 Task: Open Card Internet of Things Review in Board Customer Journey Mapping to Workspace Leadership Coaching and add a team member Softage.2@softage.net, a label Green, a checklist Distilling, an attachment from Trello, a color Green and finally, add a card description 'Conduct team training session on communication' and a comment 'Let us approach this task with a sense of ownership and responsibility, recognizing that its success is our responsibility.'. Add a start date 'Jan 02, 1900' with a due date 'Jan 09, 1900'
Action: Mouse moved to (247, 160)
Screenshot: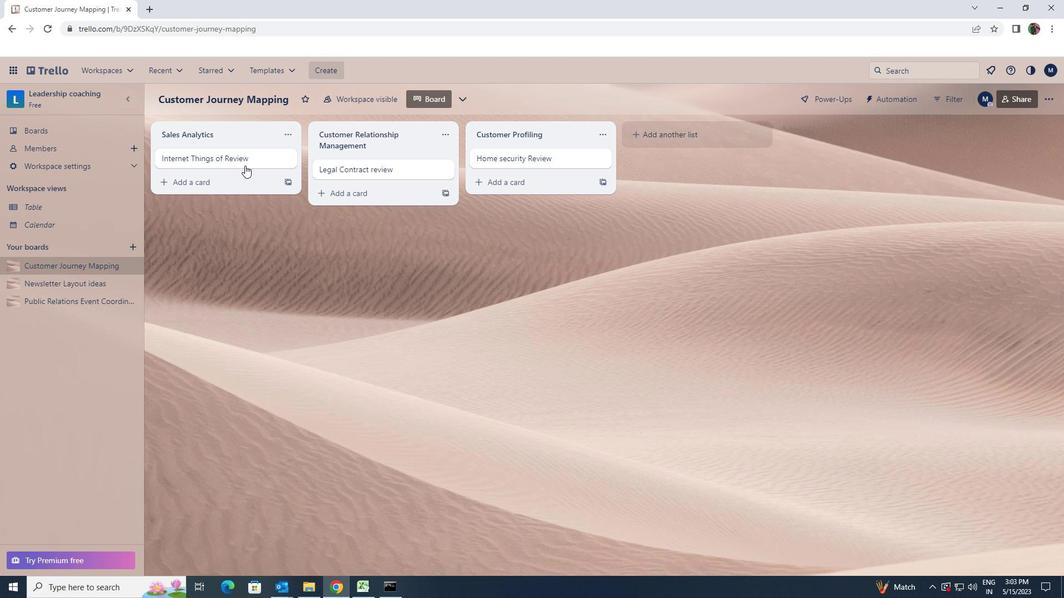 
Action: Mouse pressed left at (247, 160)
Screenshot: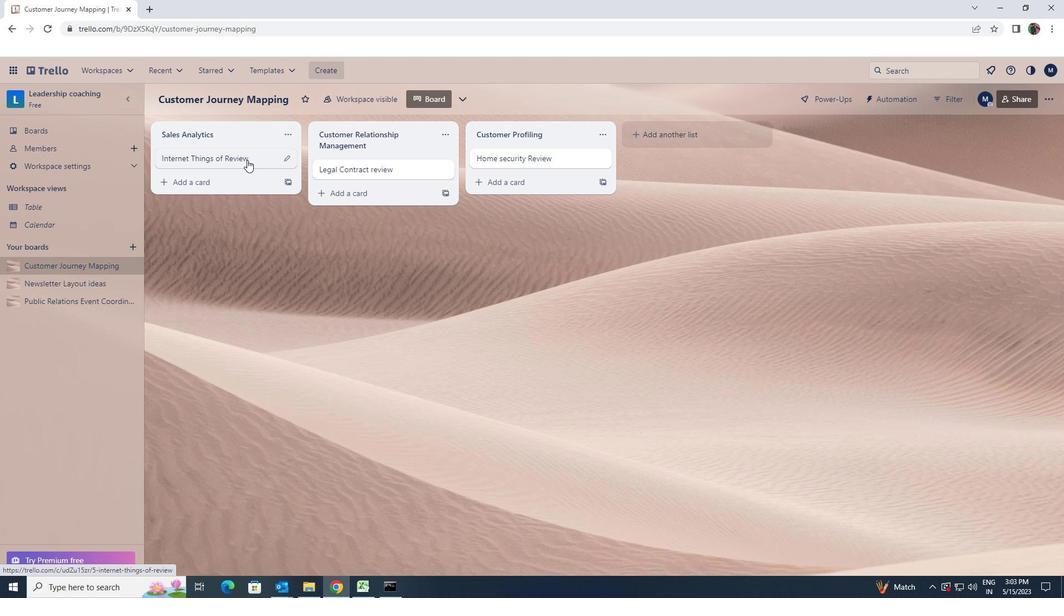 
Action: Mouse moved to (649, 157)
Screenshot: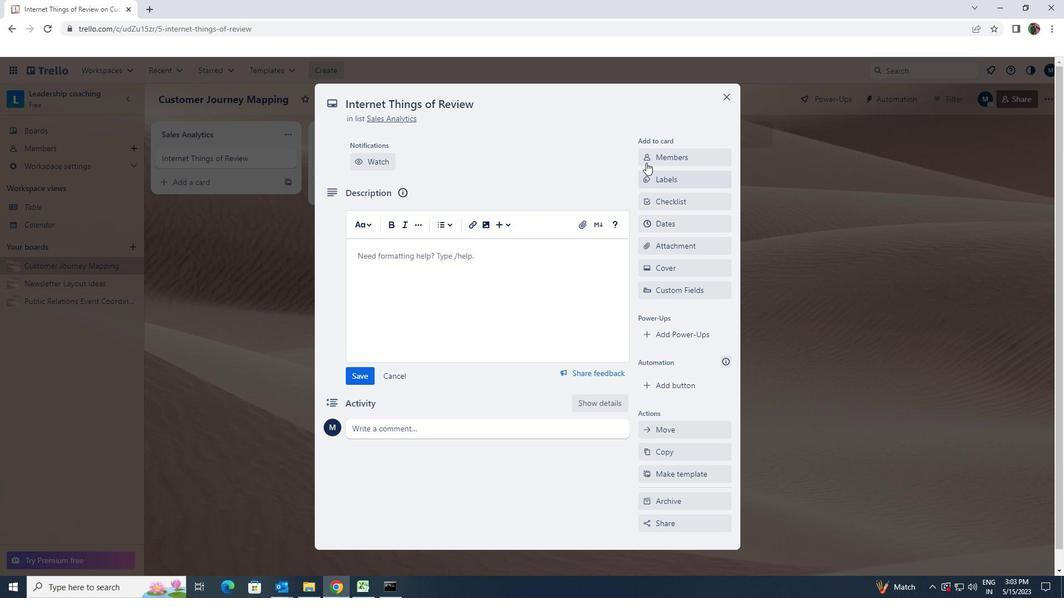 
Action: Mouse pressed left at (649, 157)
Screenshot: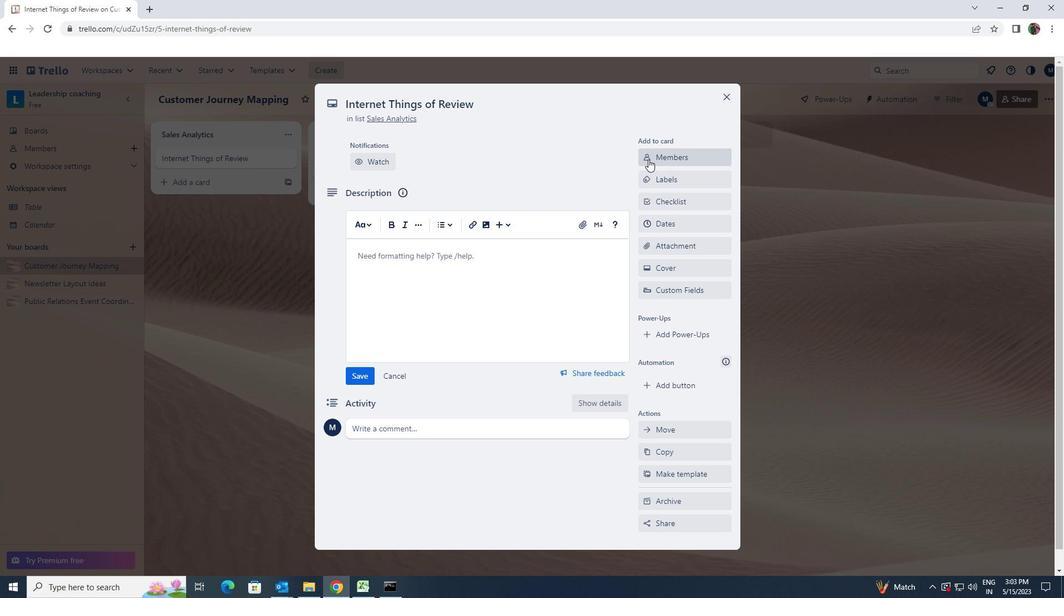 
Action: Key pressed softage.2<Key.shift>@SOFTAGE.NET
Screenshot: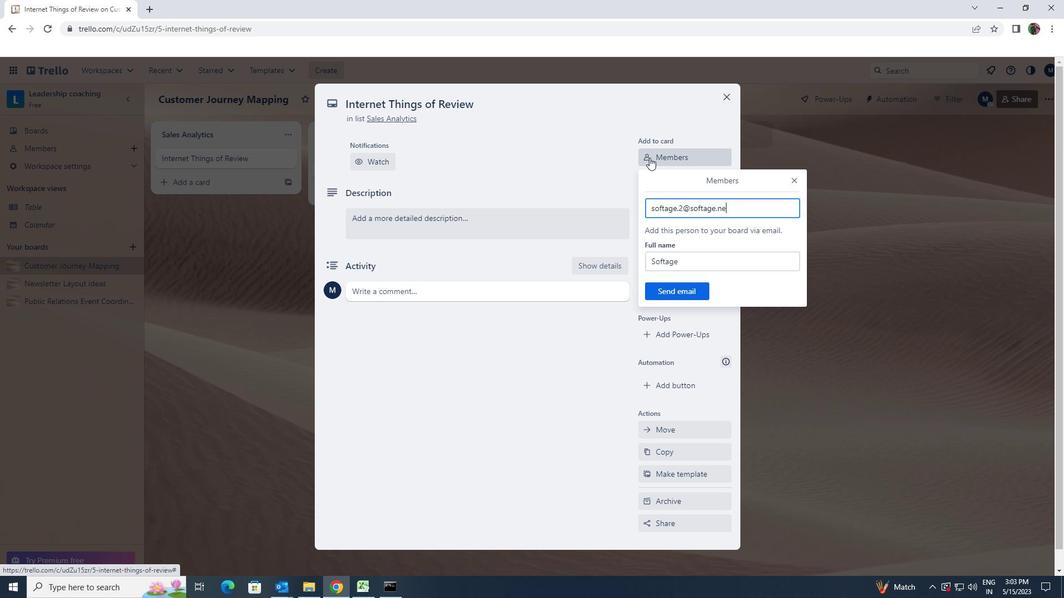 
Action: Mouse moved to (684, 291)
Screenshot: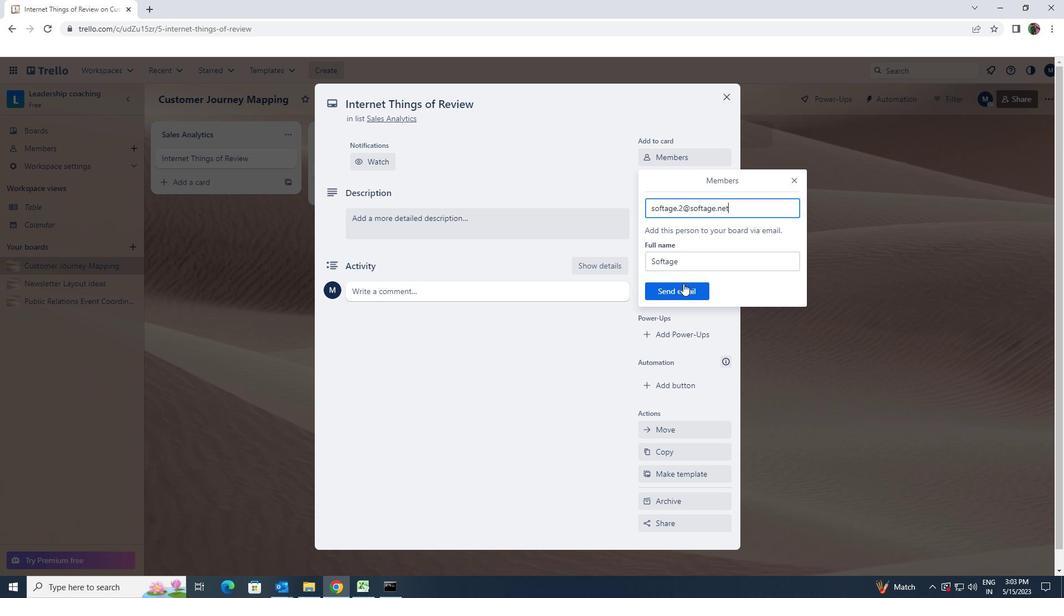 
Action: Mouse pressed left at (684, 291)
Screenshot: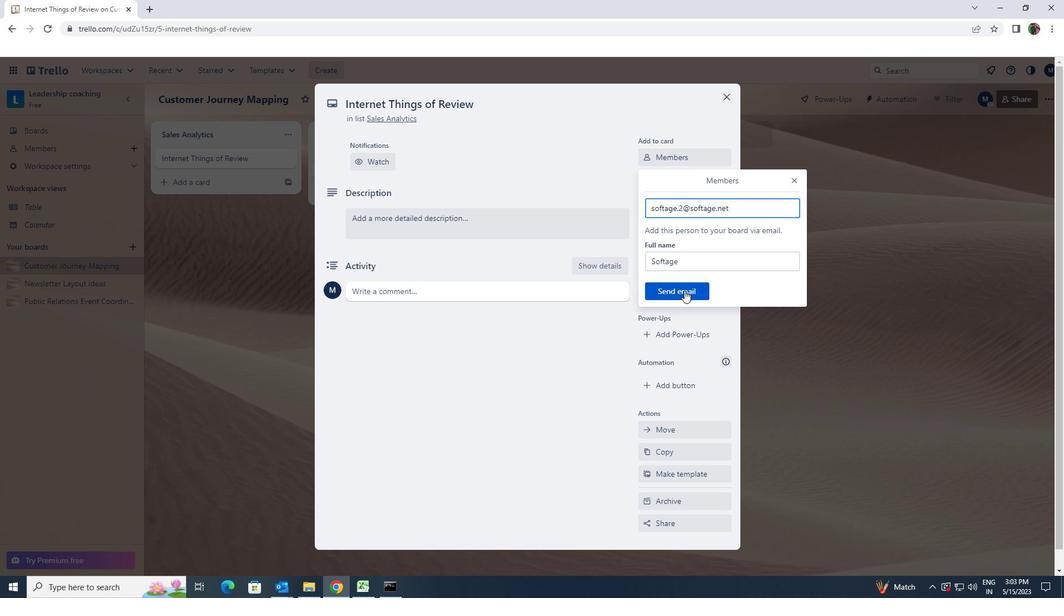 
Action: Mouse moved to (674, 220)
Screenshot: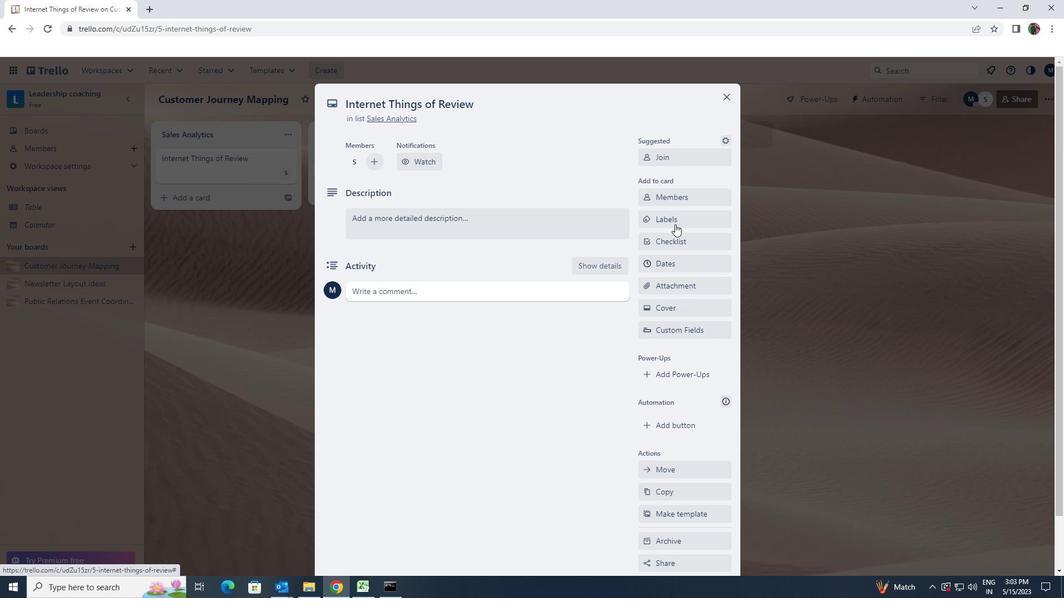
Action: Mouse pressed left at (674, 220)
Screenshot: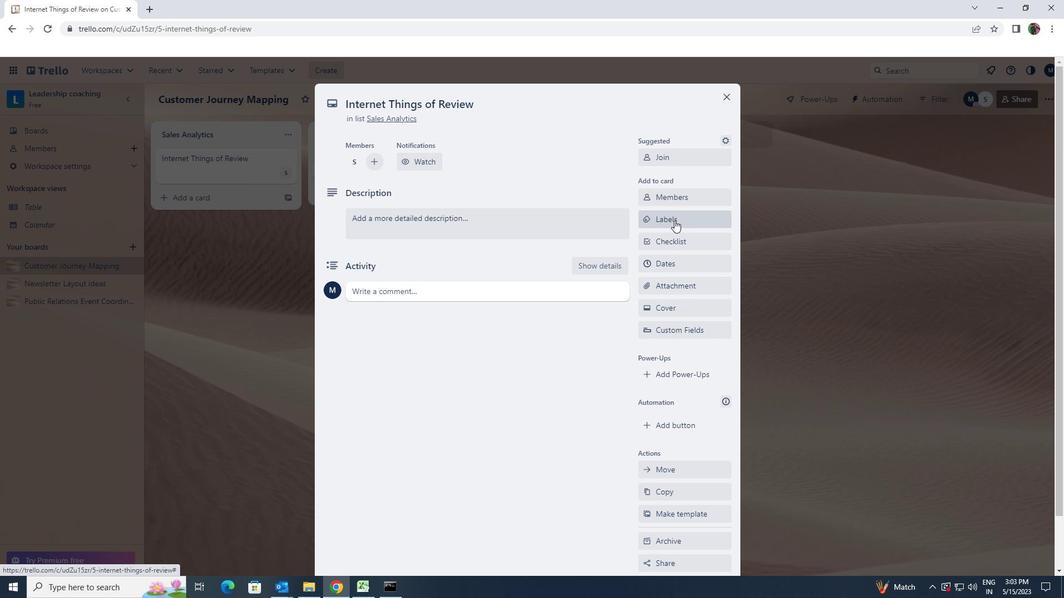 
Action: Mouse moved to (699, 432)
Screenshot: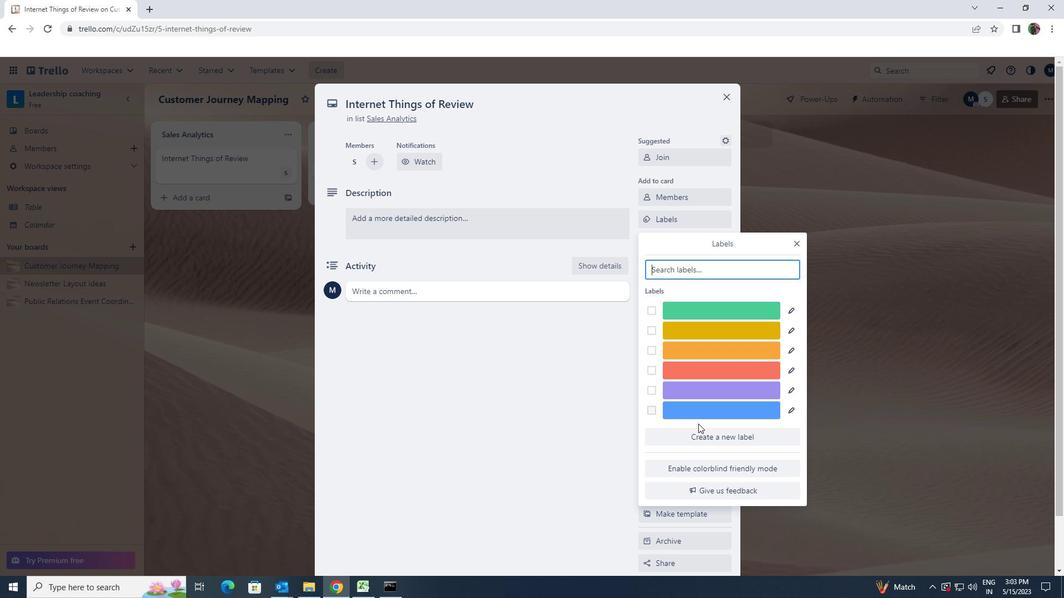 
Action: Mouse pressed left at (699, 432)
Screenshot: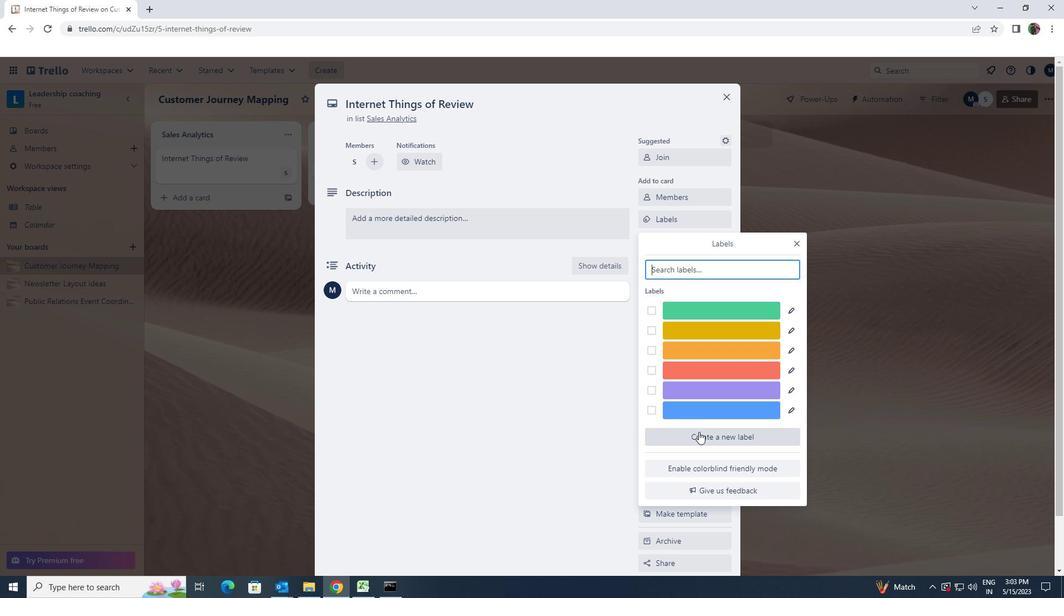 
Action: Mouse moved to (669, 417)
Screenshot: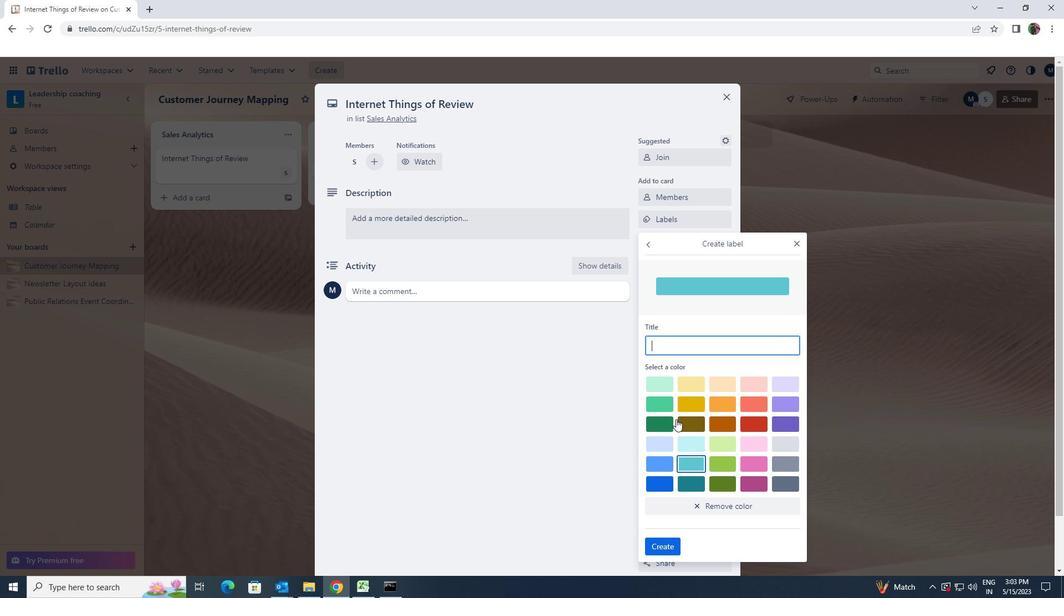 
Action: Mouse pressed left at (669, 417)
Screenshot: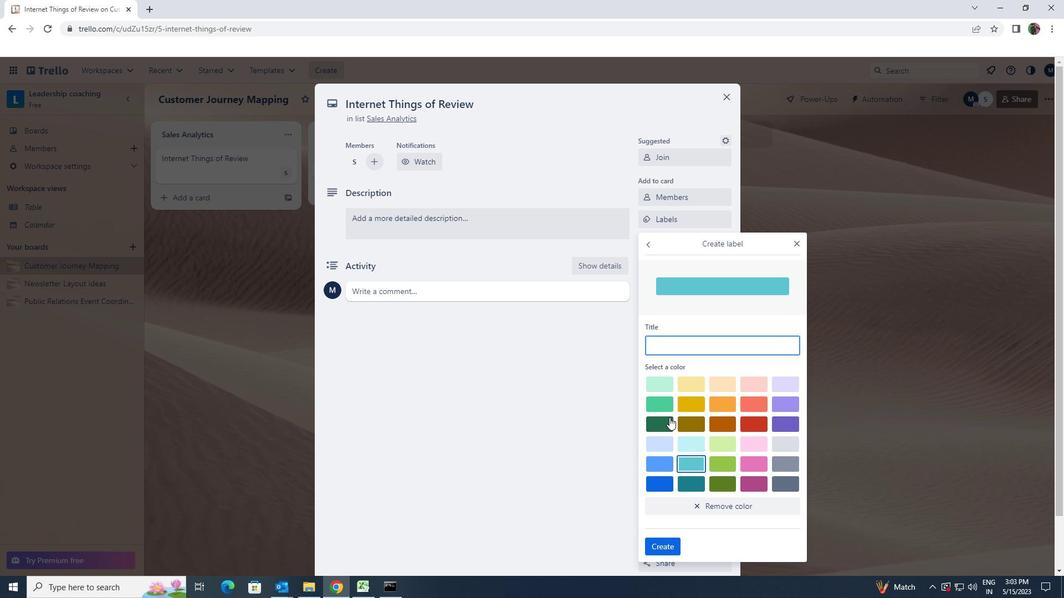 
Action: Mouse moved to (666, 543)
Screenshot: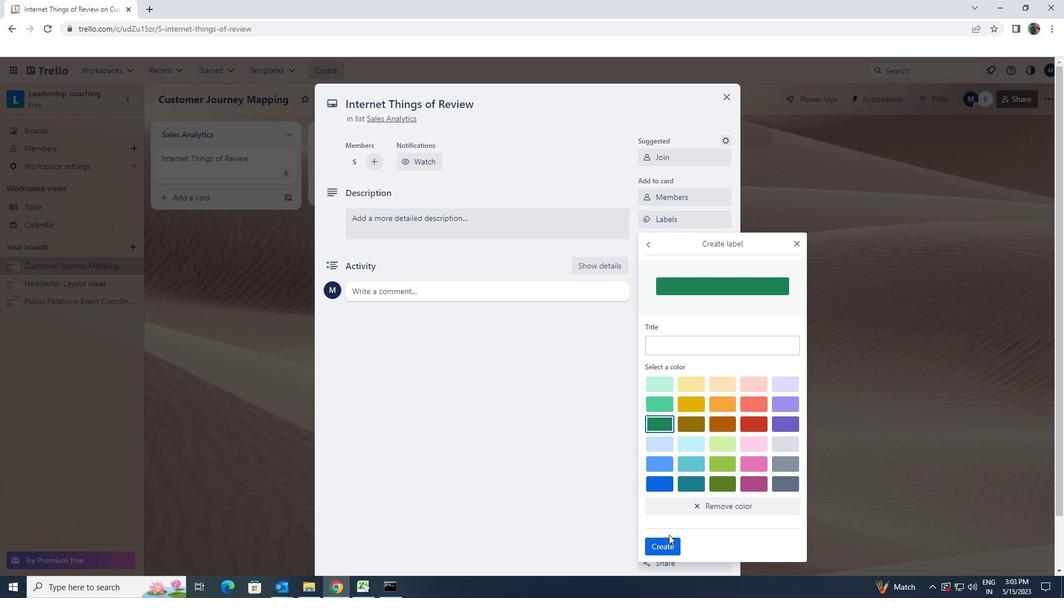 
Action: Mouse pressed left at (666, 543)
Screenshot: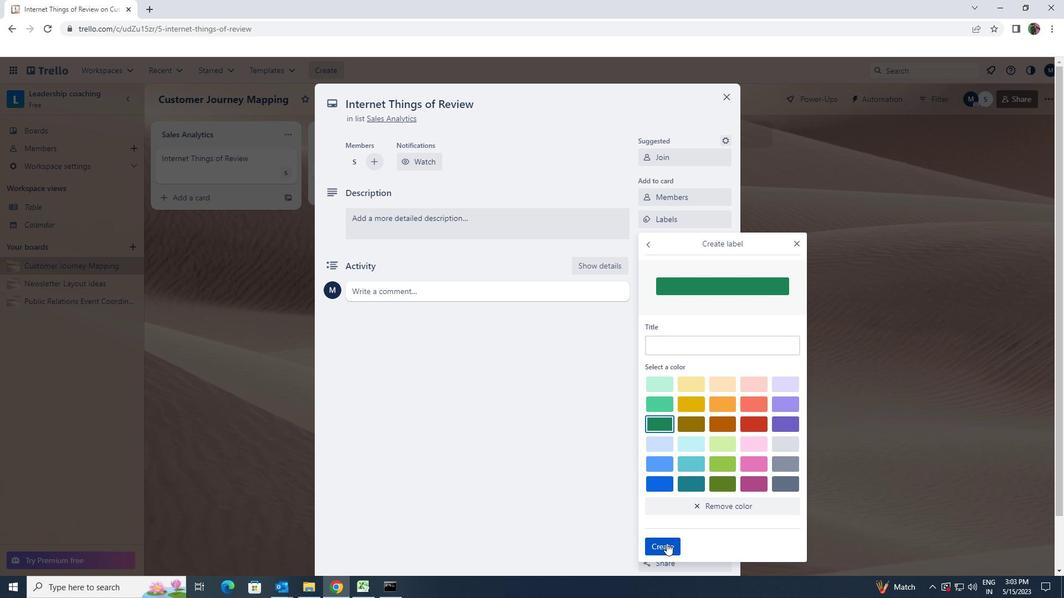 
Action: Mouse moved to (799, 242)
Screenshot: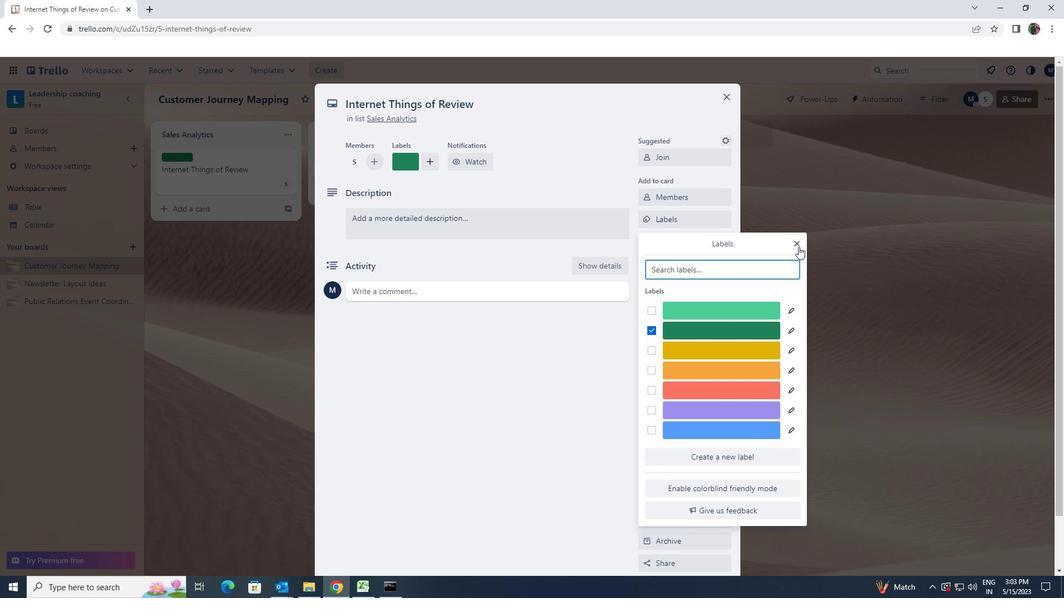 
Action: Mouse pressed left at (799, 242)
Screenshot: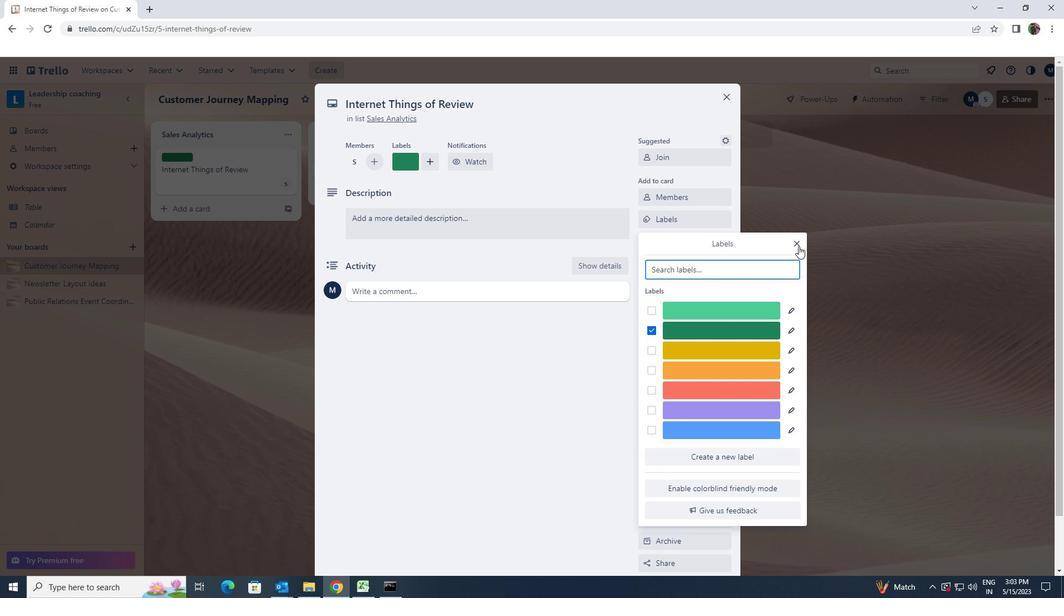 
Action: Mouse moved to (710, 233)
Screenshot: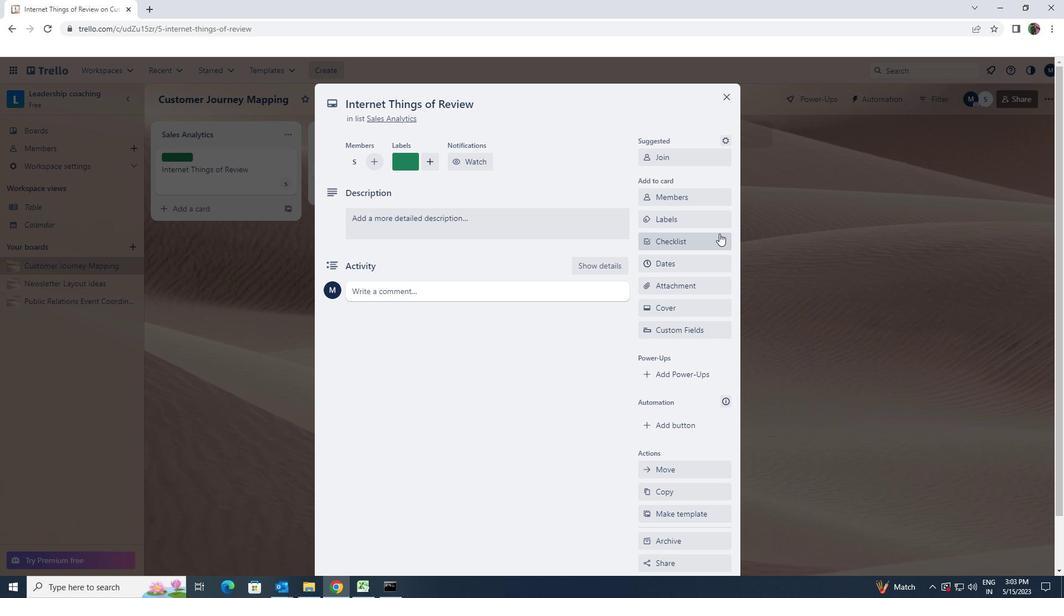 
Action: Mouse pressed left at (710, 233)
Screenshot: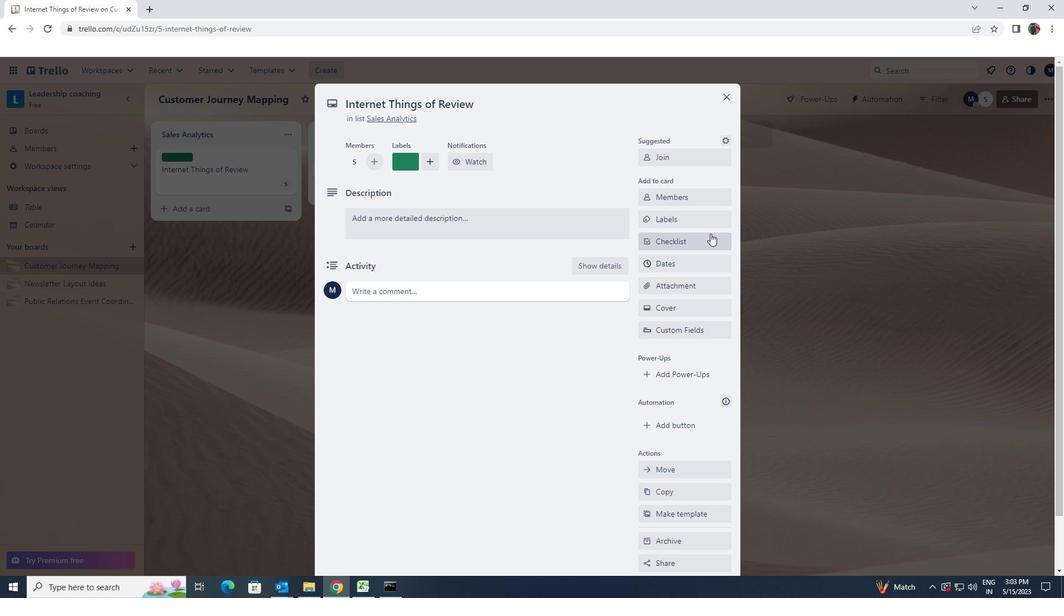 
Action: Key pressed <Key.shift>DISTILING
Screenshot: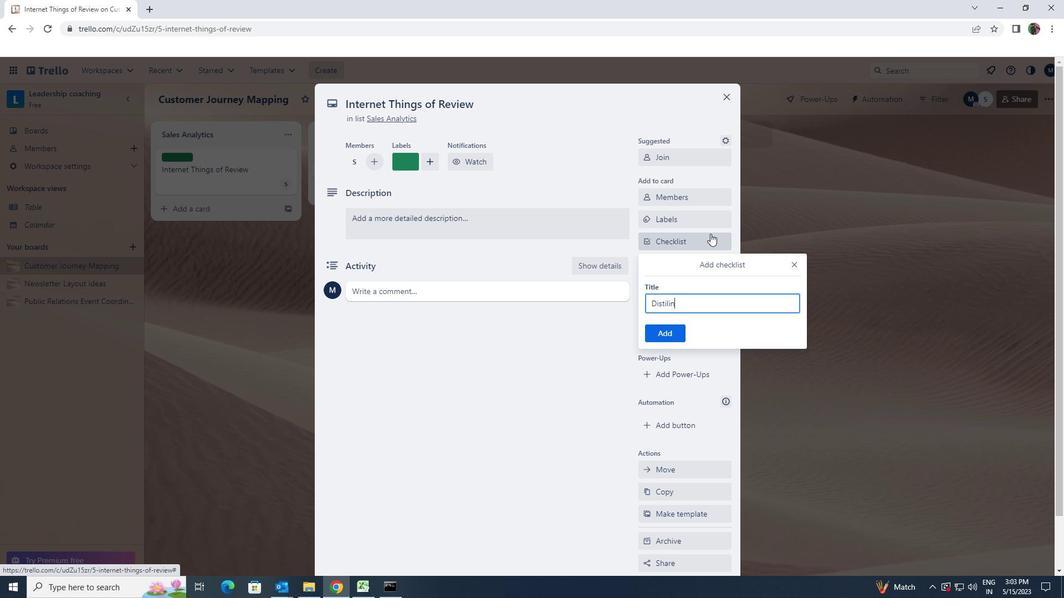 
Action: Mouse moved to (676, 331)
Screenshot: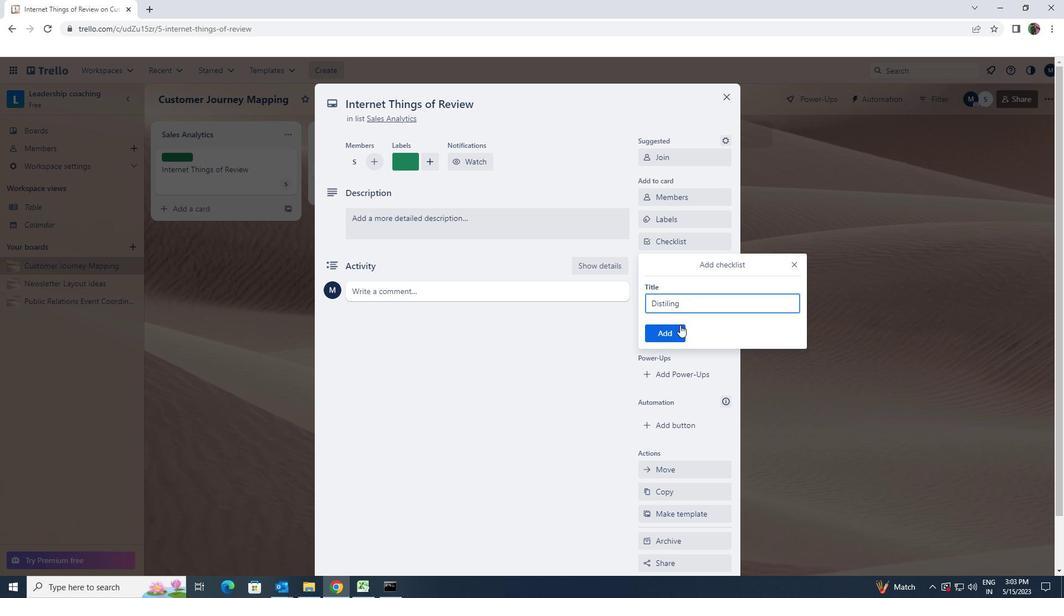 
Action: Mouse pressed left at (676, 331)
Screenshot: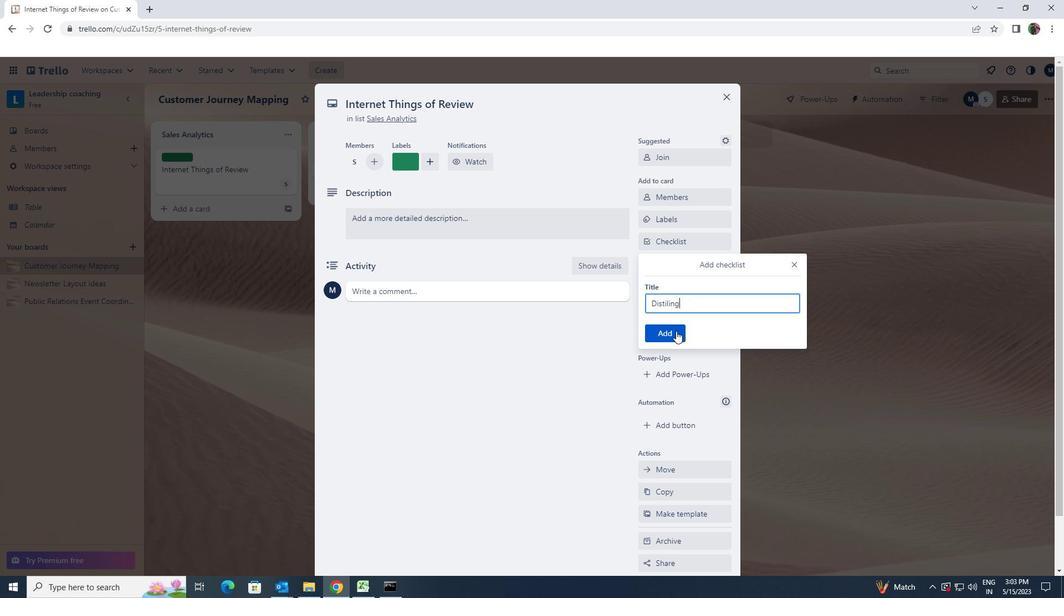 
Action: Mouse moved to (681, 281)
Screenshot: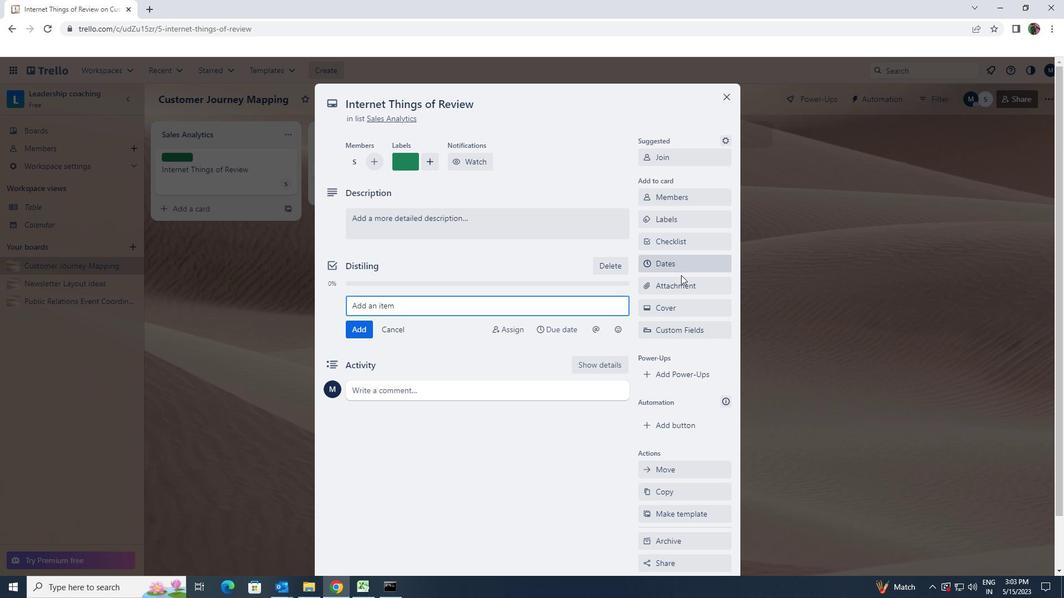 
Action: Mouse pressed left at (681, 281)
Screenshot: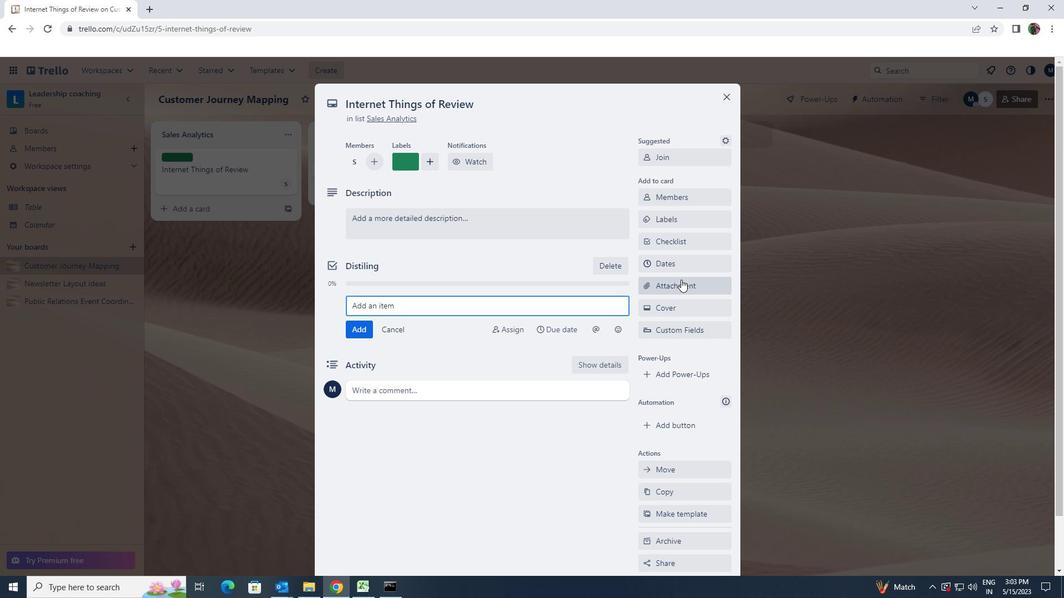 
Action: Mouse moved to (671, 345)
Screenshot: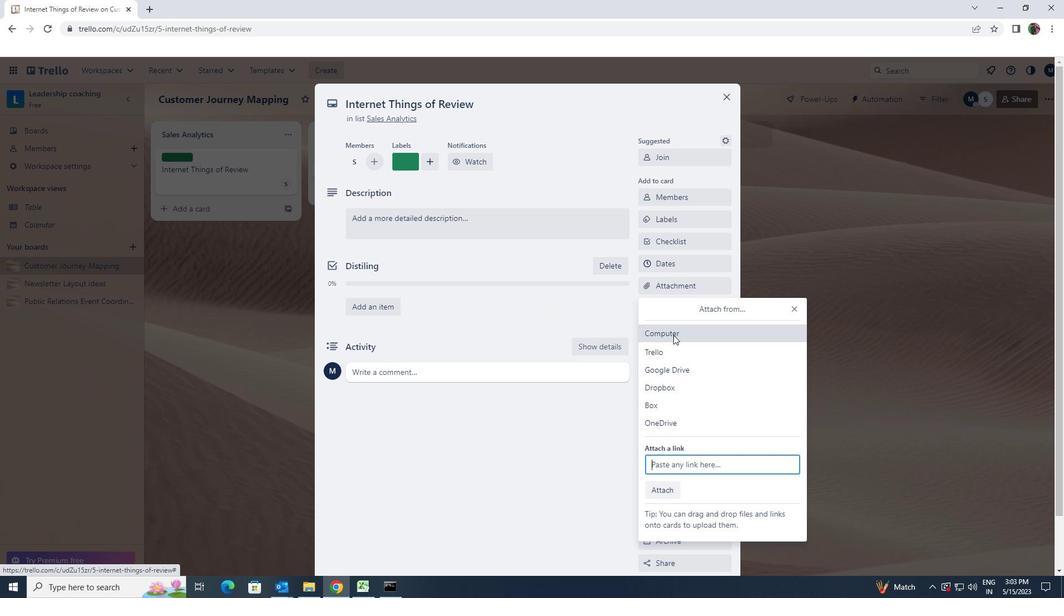 
Action: Mouse pressed left at (671, 345)
Screenshot: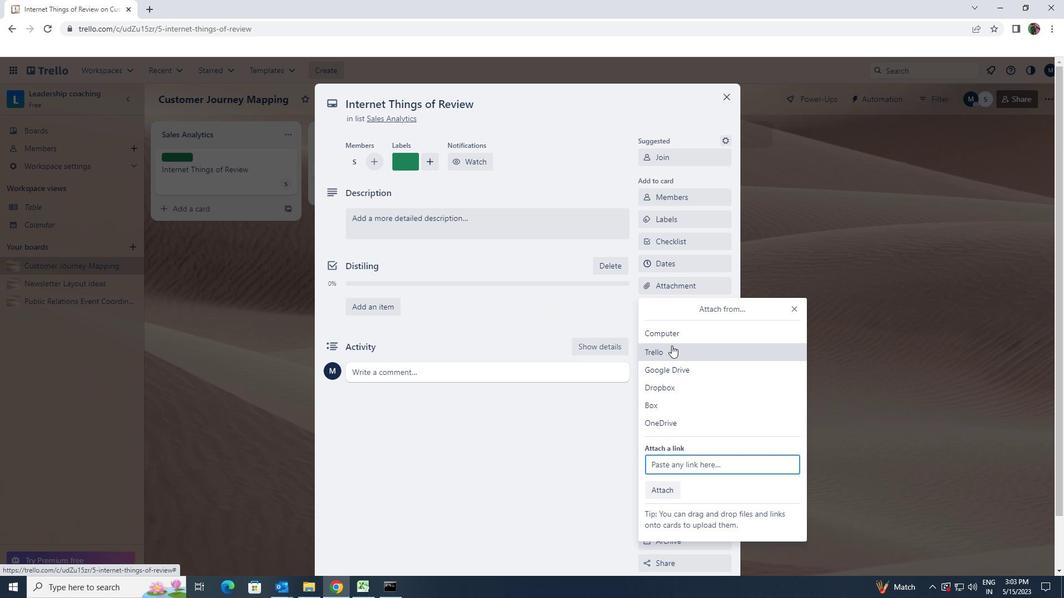 
Action: Mouse moved to (672, 354)
Screenshot: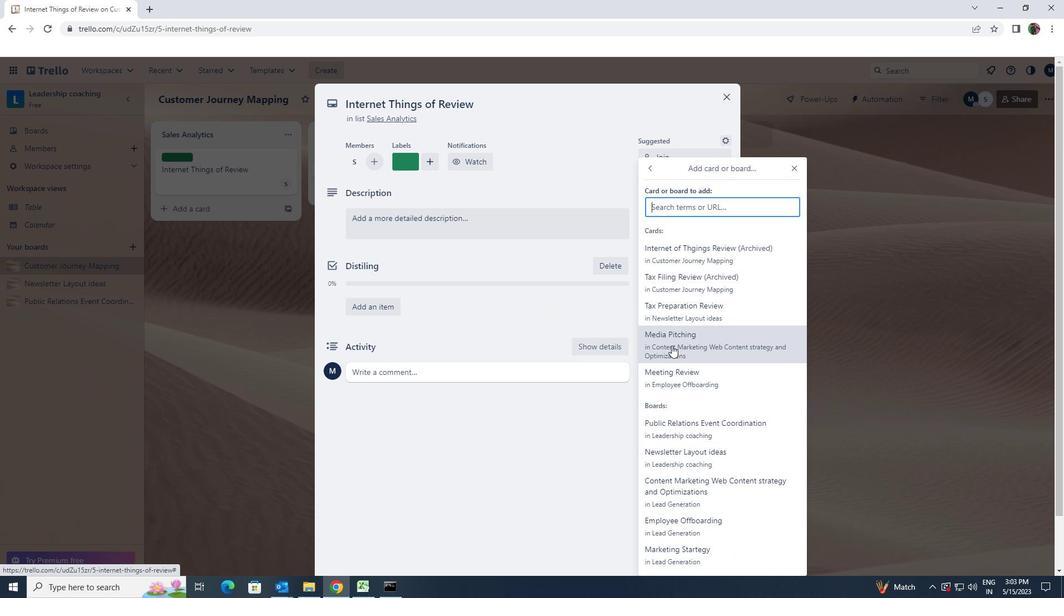 
Action: Mouse pressed left at (672, 354)
Screenshot: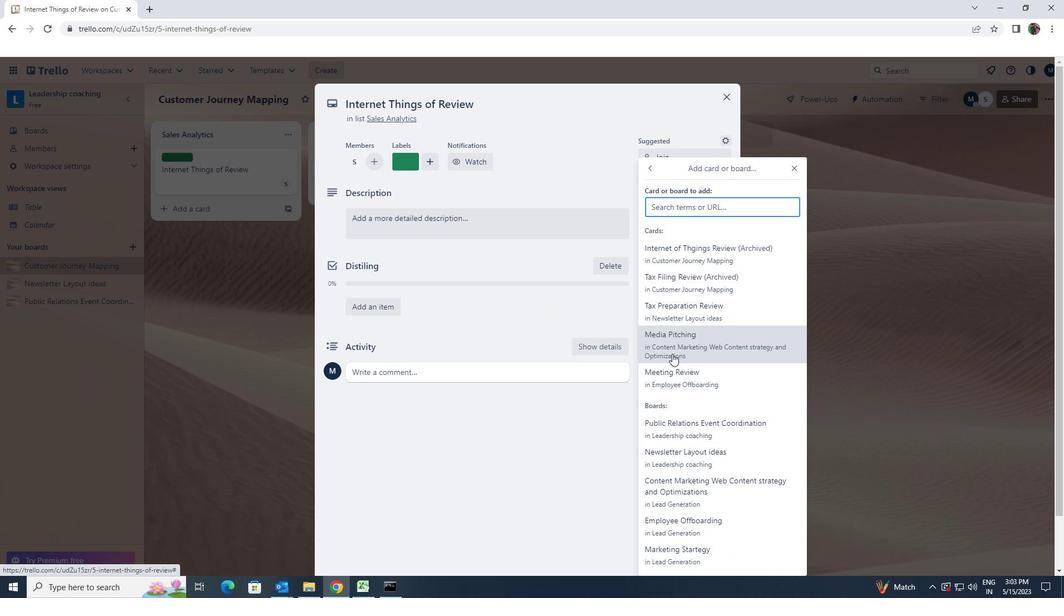 
Action: Mouse moved to (548, 230)
Screenshot: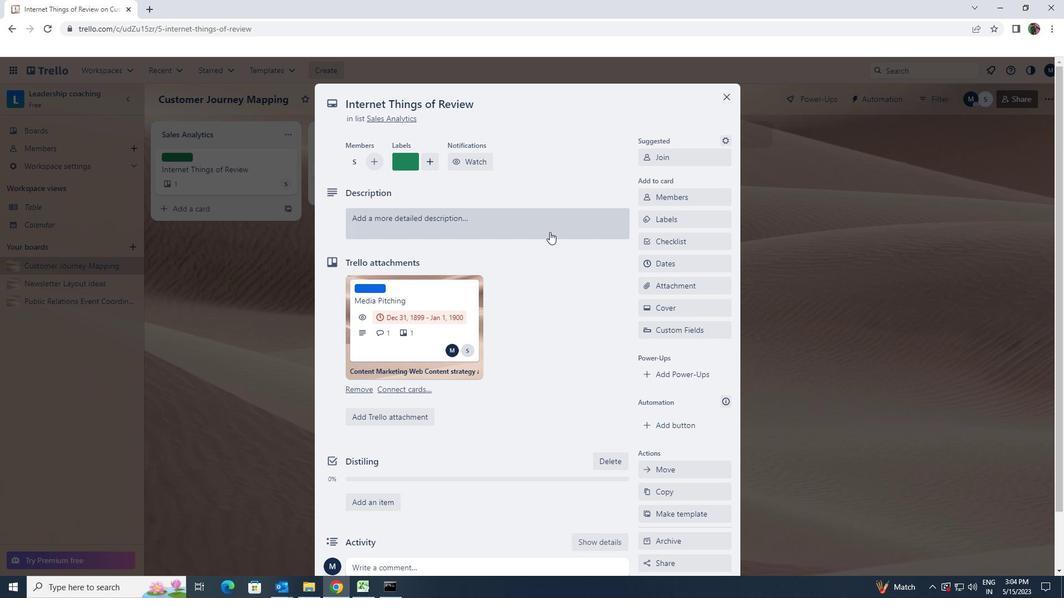 
Action: Mouse pressed left at (548, 230)
Screenshot: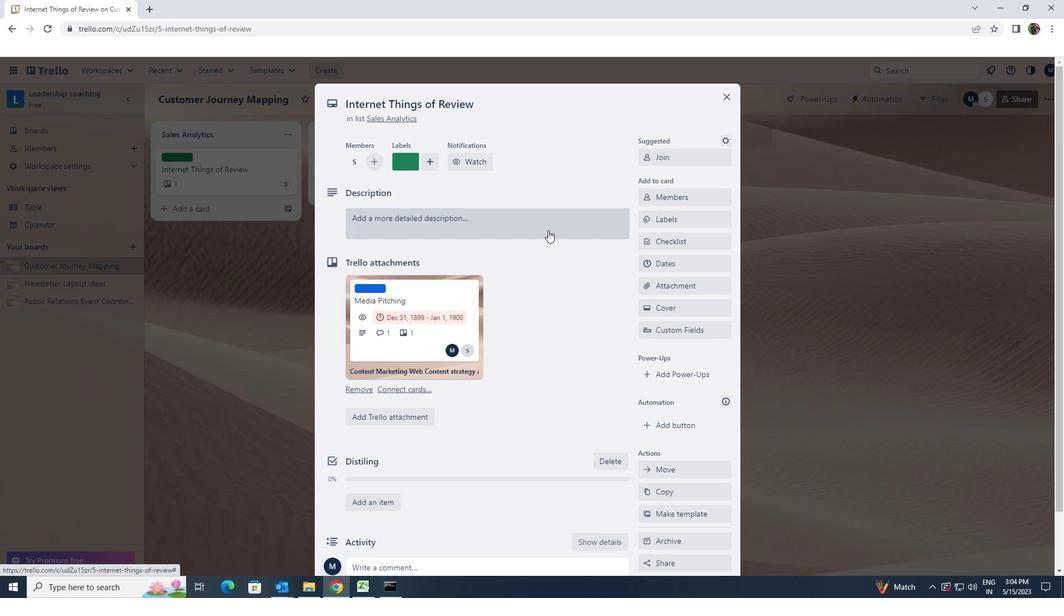 
Action: Mouse moved to (543, 230)
Screenshot: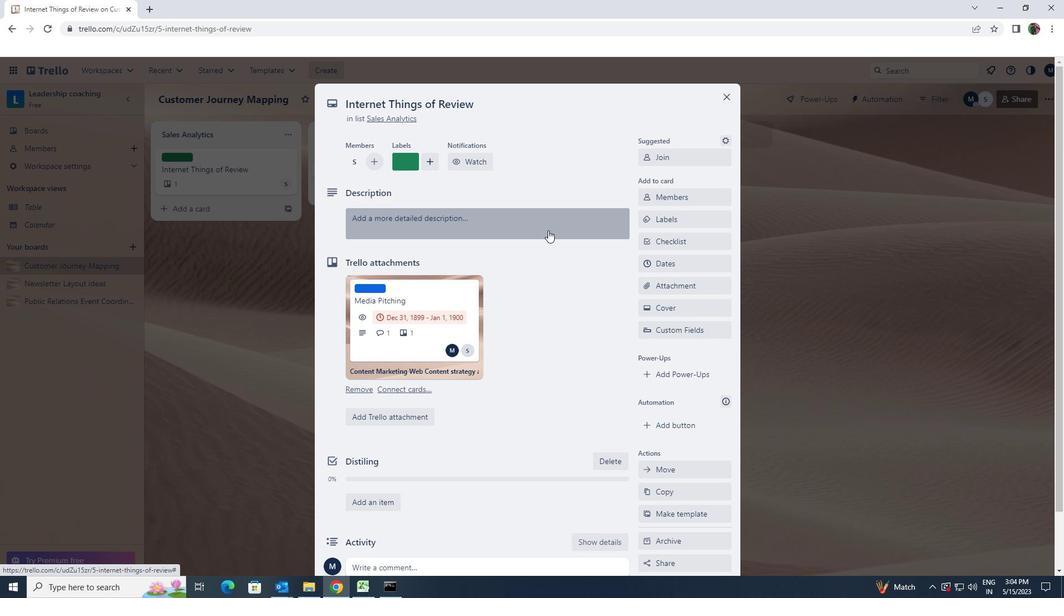 
Action: Key pressed <Key.shift>CONDUCT<Key.space>TEAM<Key.space>TRAINING<Key.space>SESSION<Key.space>ON<Key.space>COMMUNICATION<Key.space>
Screenshot: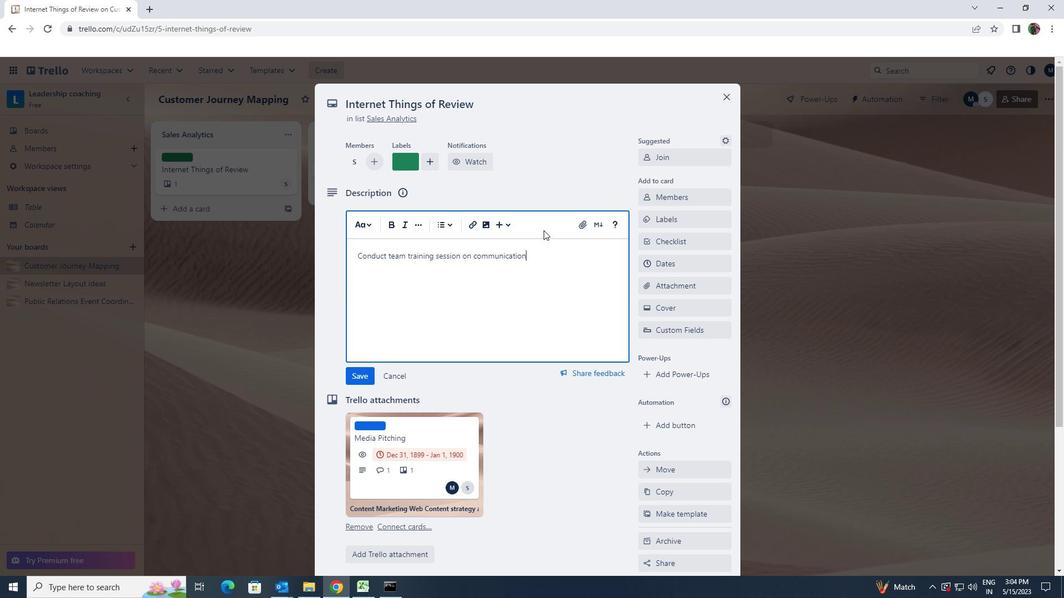 
Action: Mouse moved to (365, 372)
Screenshot: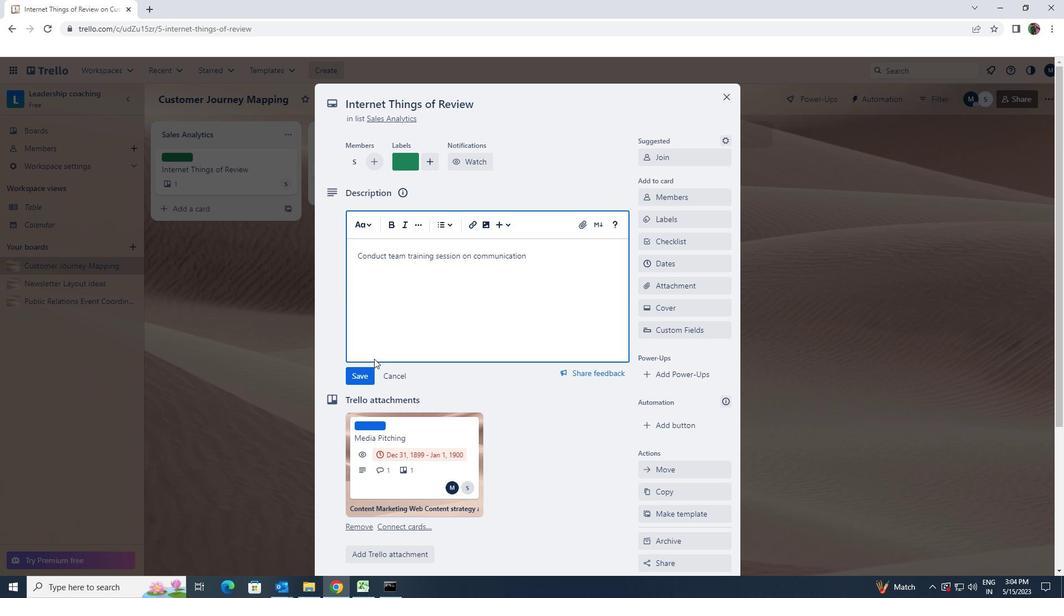 
Action: Mouse pressed left at (365, 372)
Screenshot: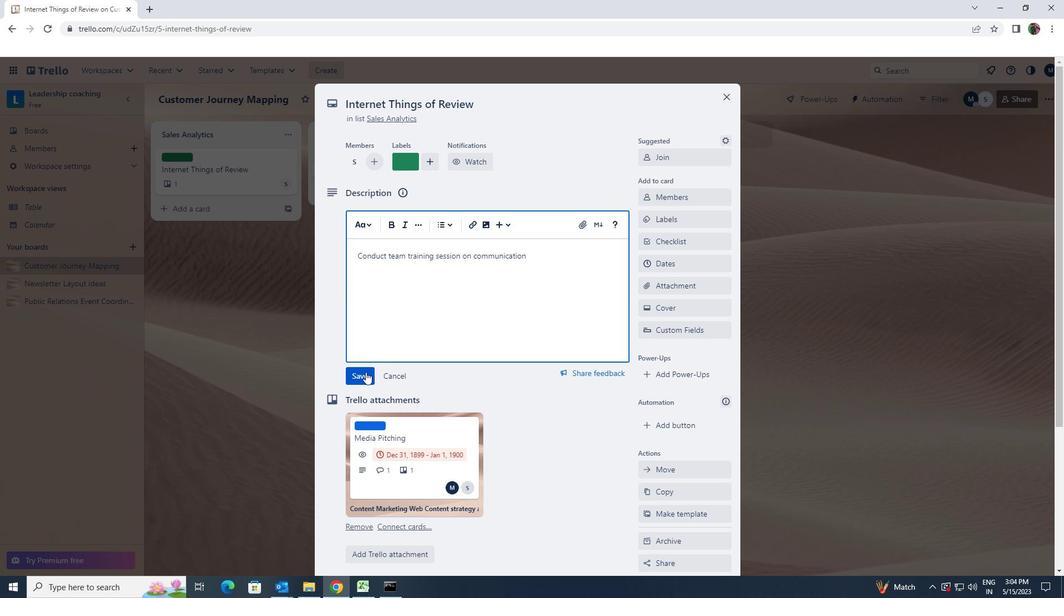 
Action: Mouse moved to (363, 372)
Screenshot: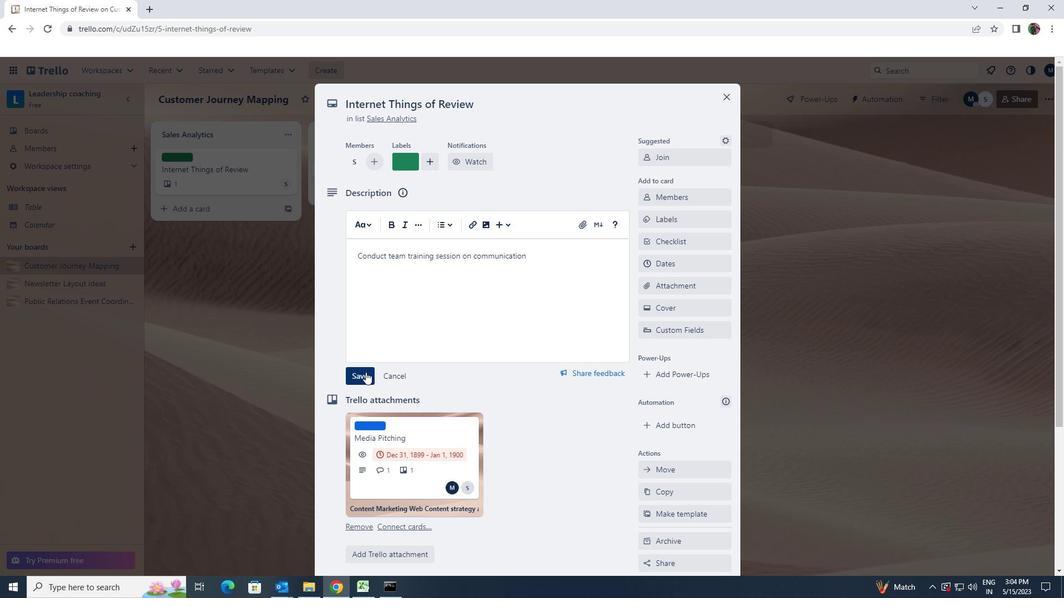 
Action: Mouse scrolled (363, 371) with delta (0, 0)
Screenshot: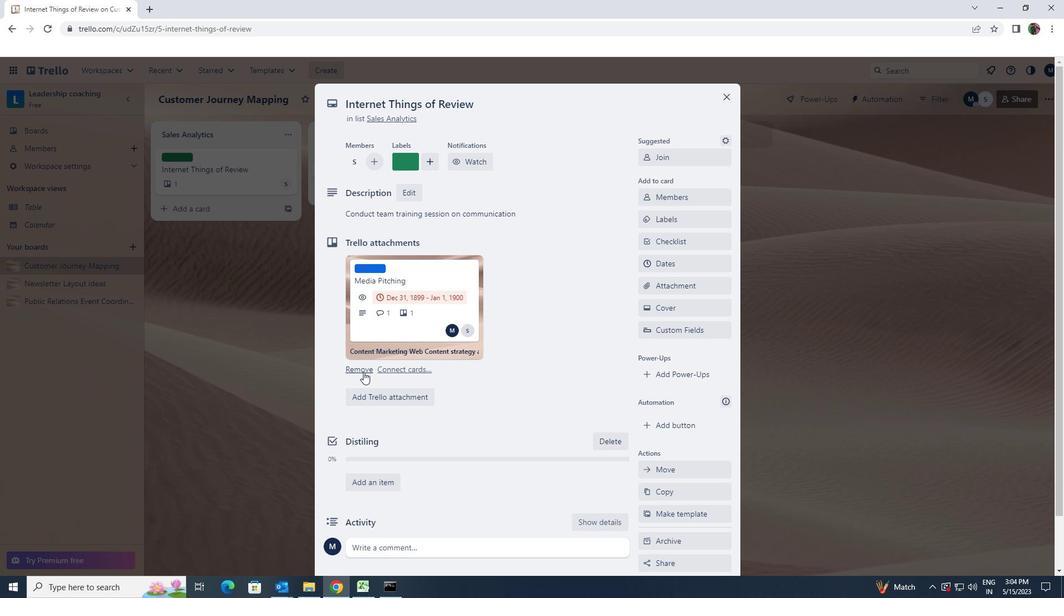 
Action: Mouse scrolled (363, 371) with delta (0, 0)
Screenshot: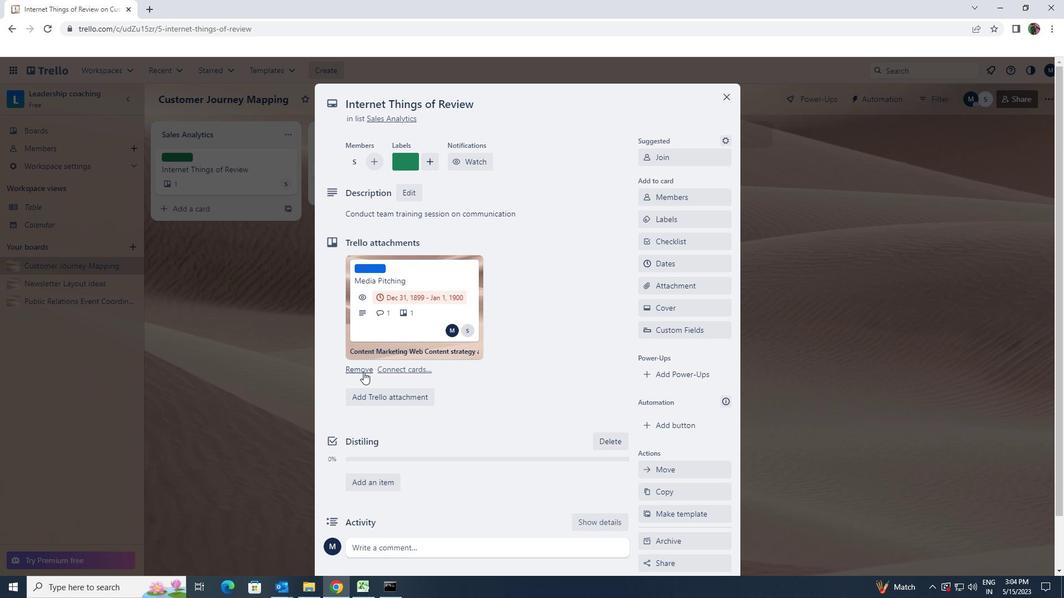 
Action: Mouse scrolled (363, 371) with delta (0, 0)
Screenshot: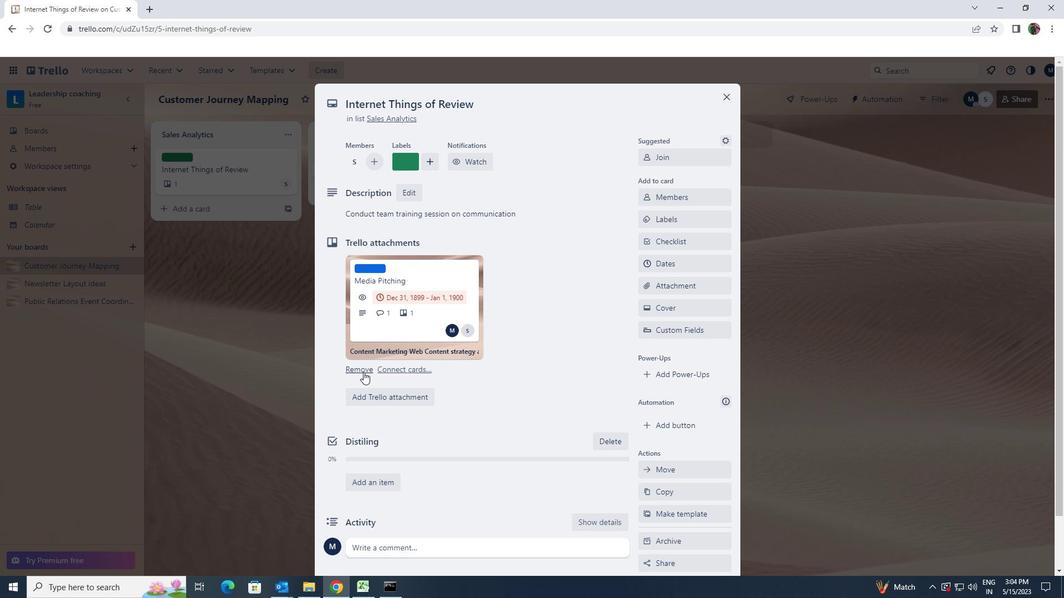 
Action: Mouse scrolled (363, 371) with delta (0, 0)
Screenshot: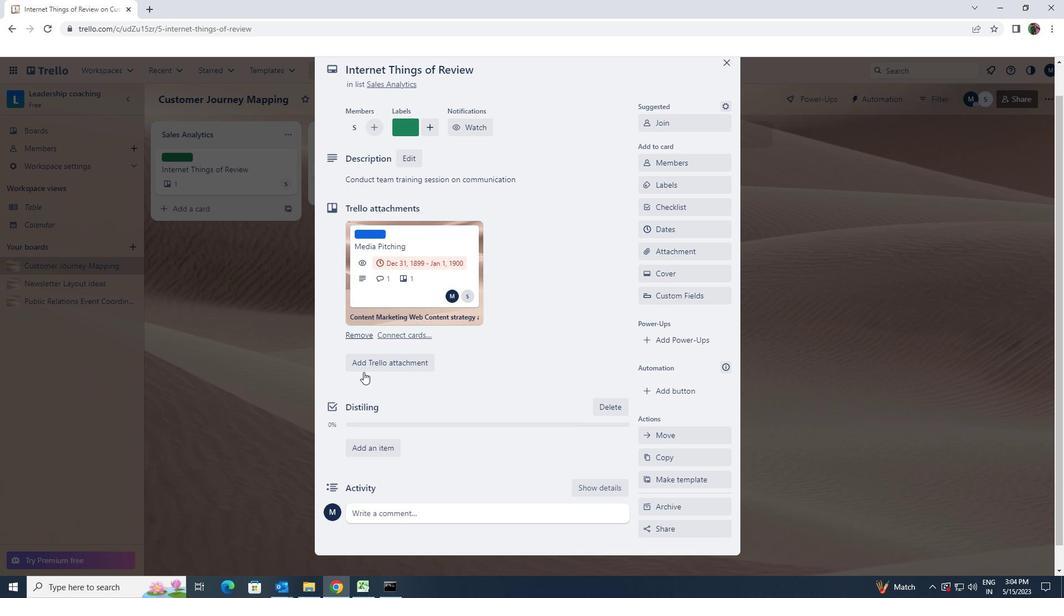 
Action: Mouse moved to (400, 482)
Screenshot: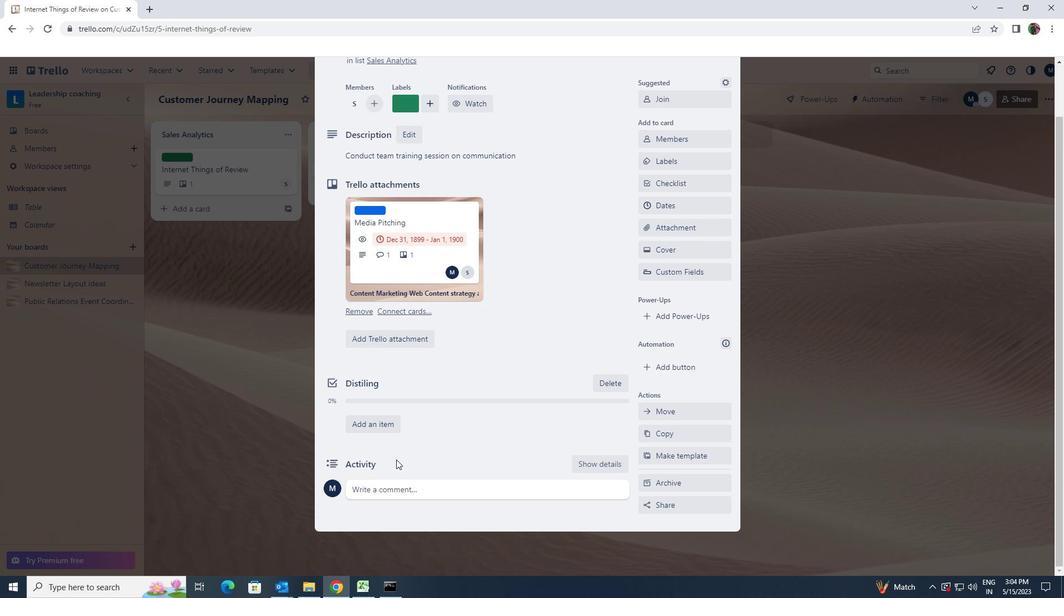 
Action: Mouse pressed left at (400, 482)
Screenshot: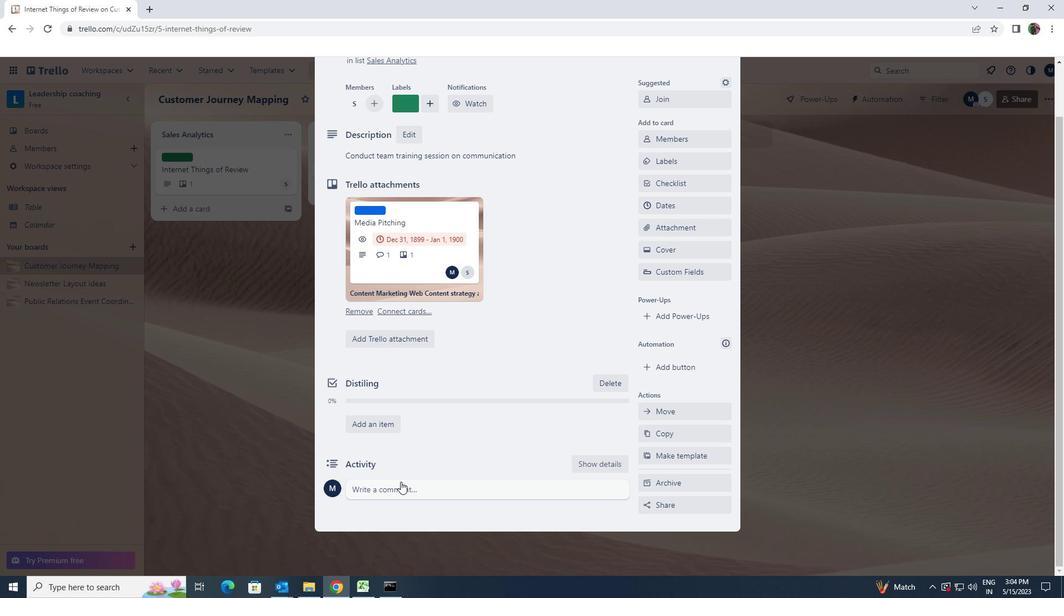 
Action: Key pressed <Key.shift>LET<Key.space>US<Key.space>APPROACH<Key.space>THIS<Key.space>TASK<Key.space>WITH<Key.space>SENSE<Key.space>OF<Key.space>OWNERSHIP<Key.space>AND<Key.space>RESPONSIBILTY<Key.space>RECOGNIZING<Key.space>THAT<Key.space>ITS<Key.space>SUCCESS<Key.space>IS<Key.space>OUR<Key.space>RESPONSIBILTY.
Screenshot: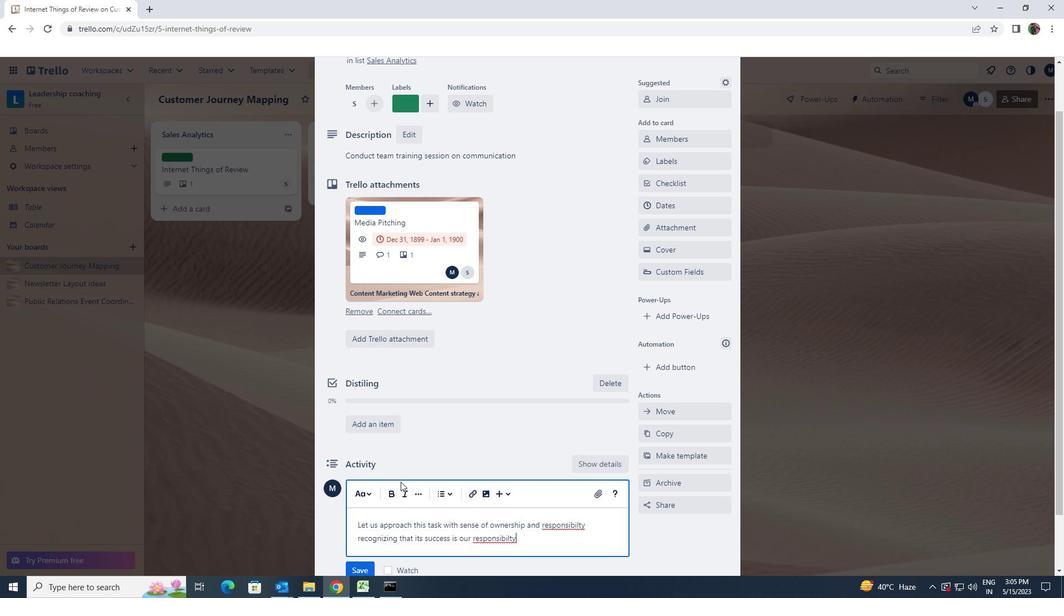 
Action: Mouse moved to (420, 529)
Screenshot: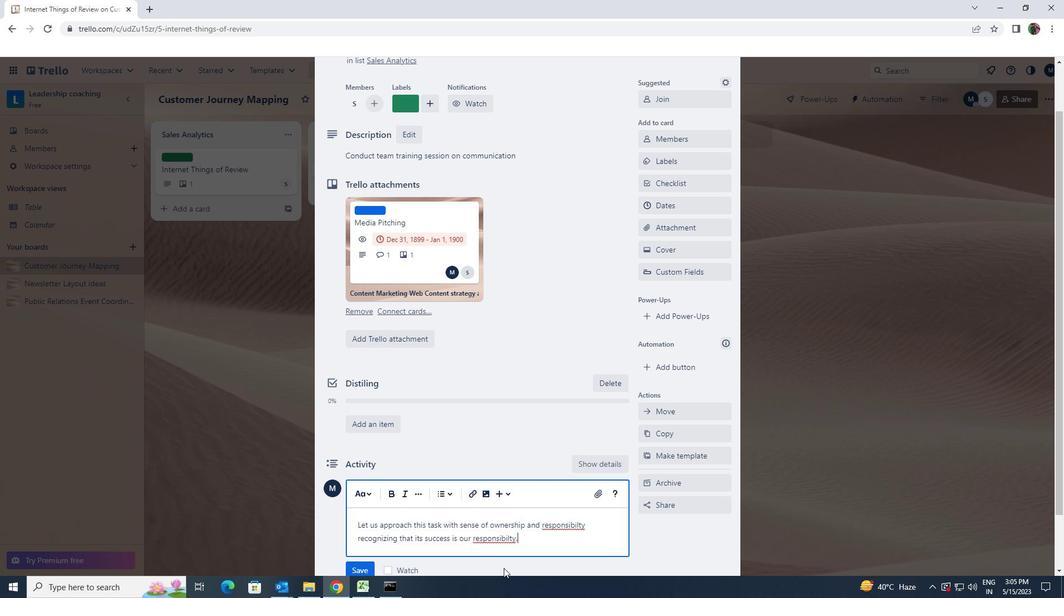 
Action: Mouse scrolled (420, 528) with delta (0, 0)
Screenshot: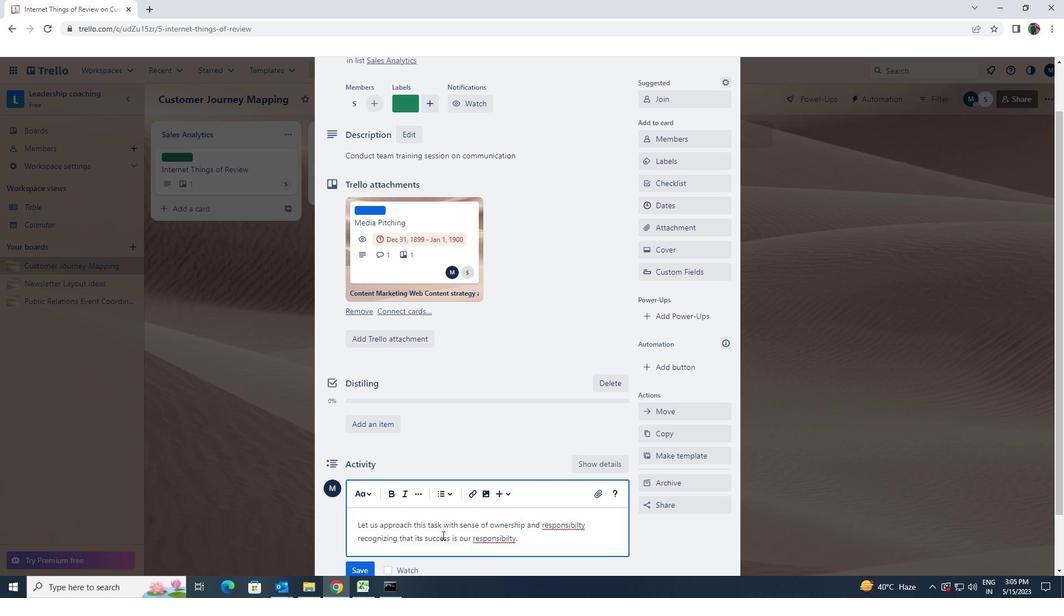 
Action: Mouse moved to (419, 529)
Screenshot: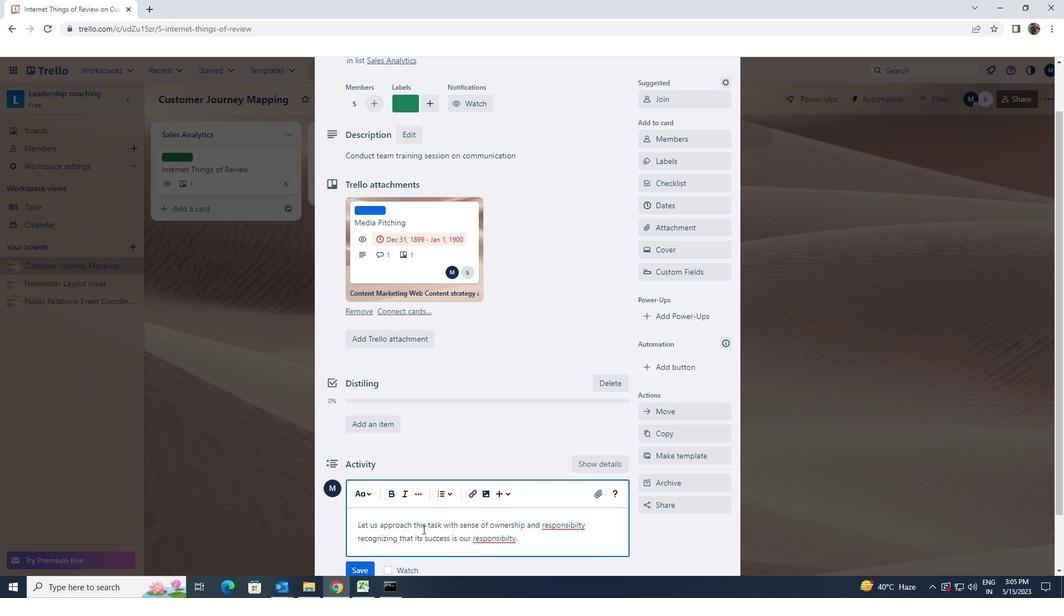 
Action: Mouse scrolled (419, 528) with delta (0, 0)
Screenshot: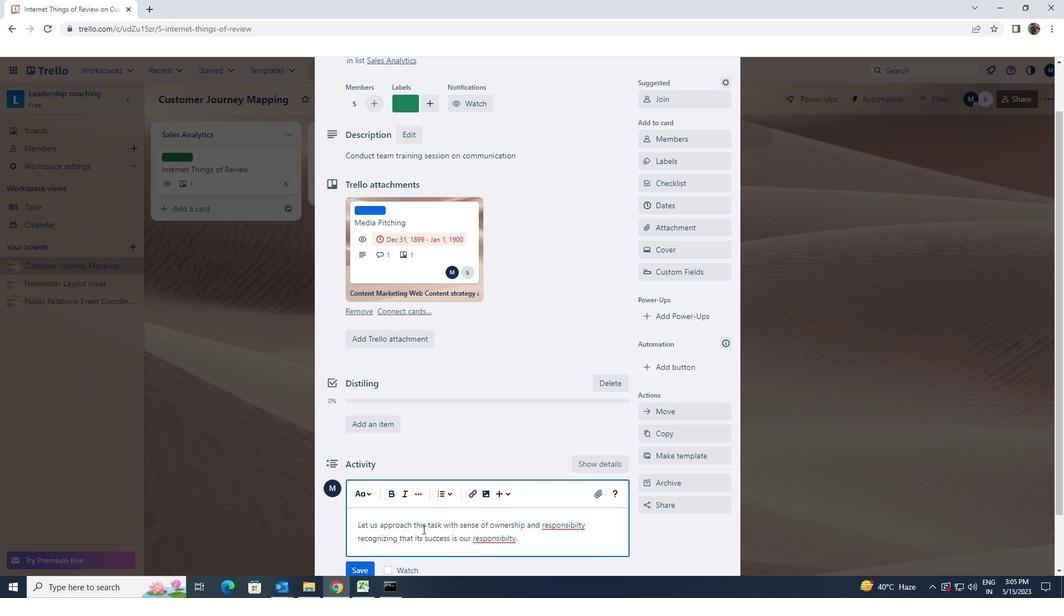 
Action: Mouse moved to (369, 507)
Screenshot: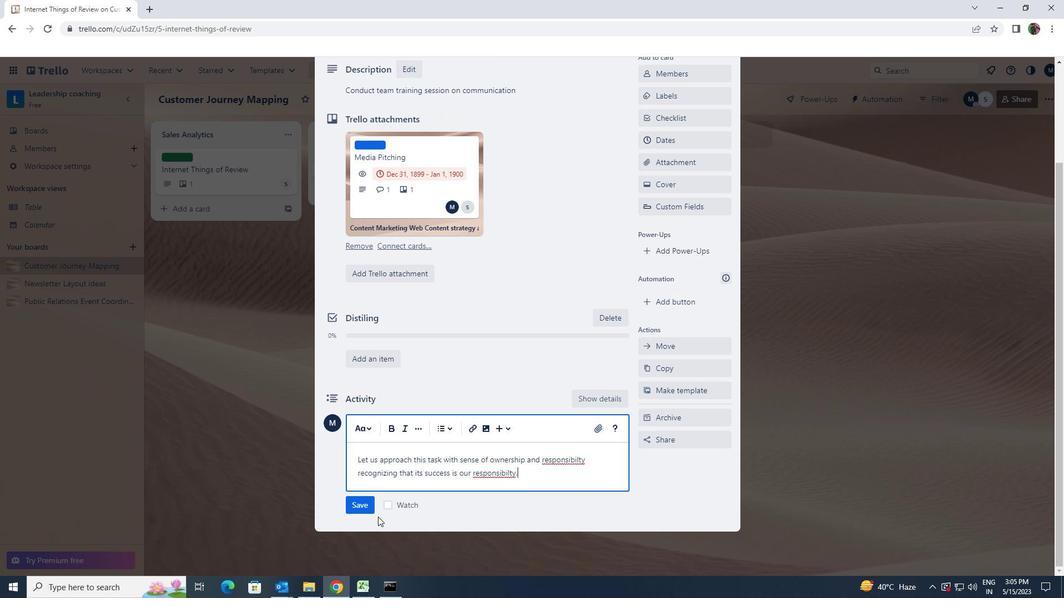 
Action: Mouse pressed left at (369, 507)
Screenshot: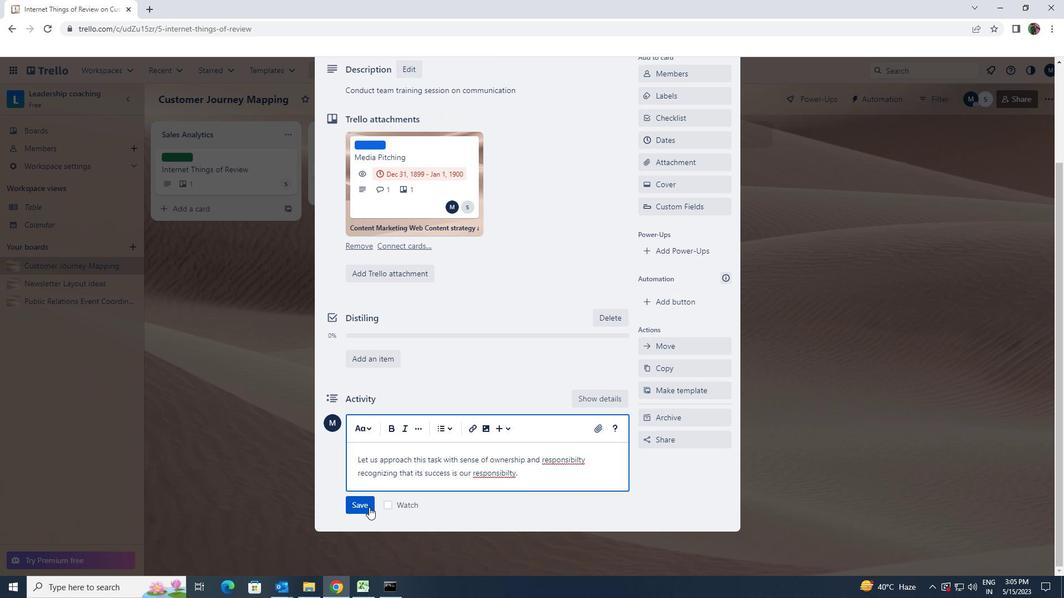 
Action: Mouse moved to (508, 488)
Screenshot: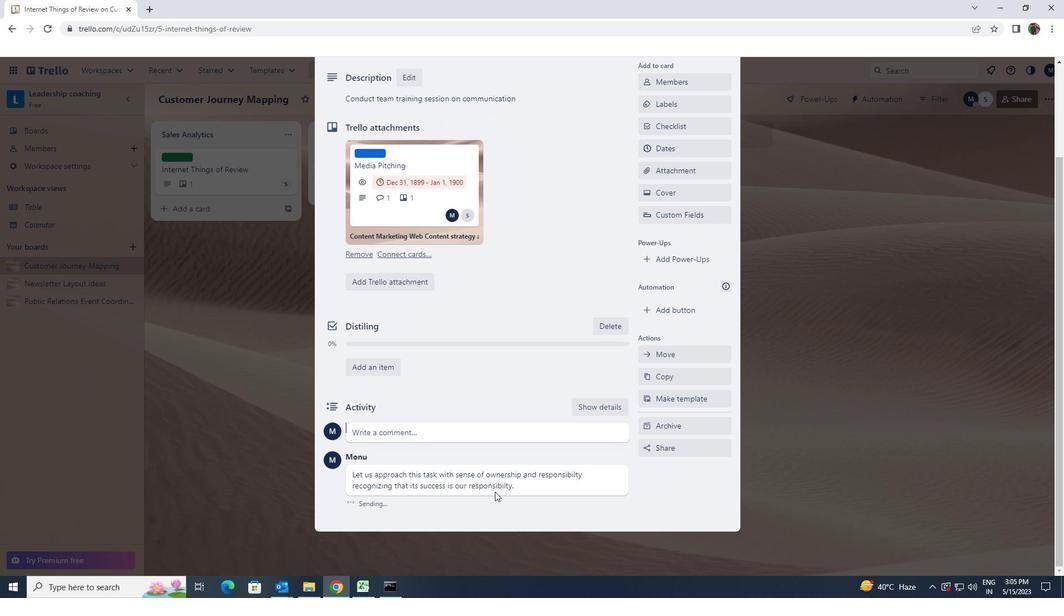 
Action: Mouse scrolled (508, 488) with delta (0, 0)
Screenshot: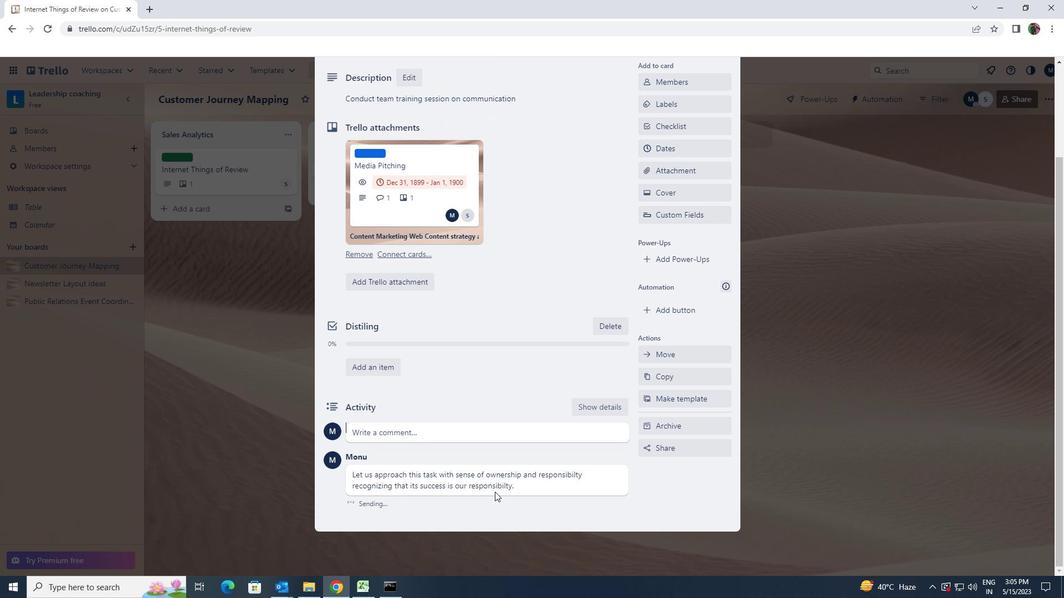 
Action: Mouse scrolled (508, 488) with delta (0, 0)
Screenshot: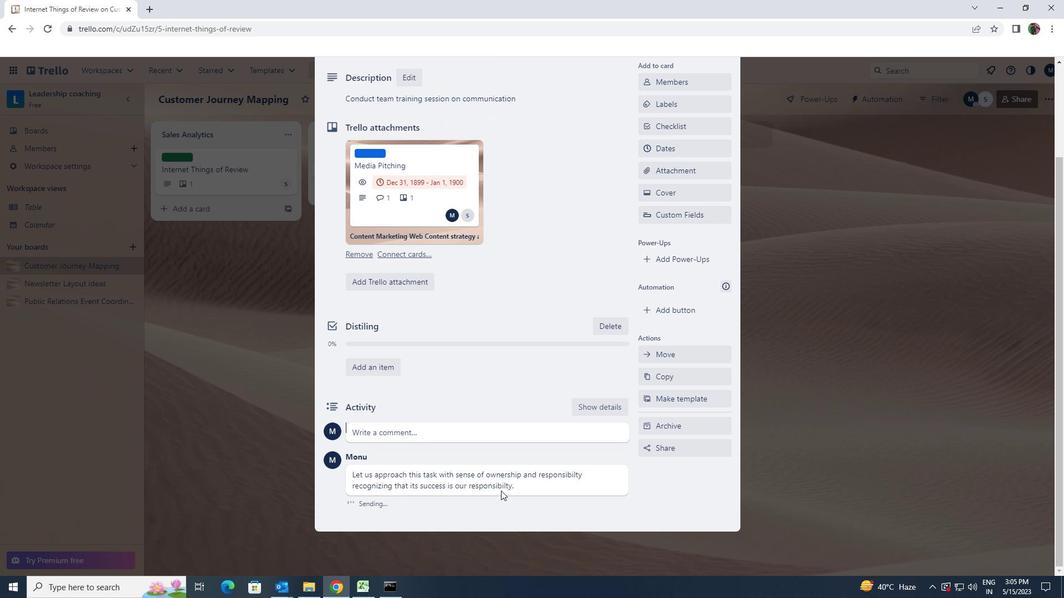 
Action: Mouse scrolled (508, 488) with delta (0, 0)
Screenshot: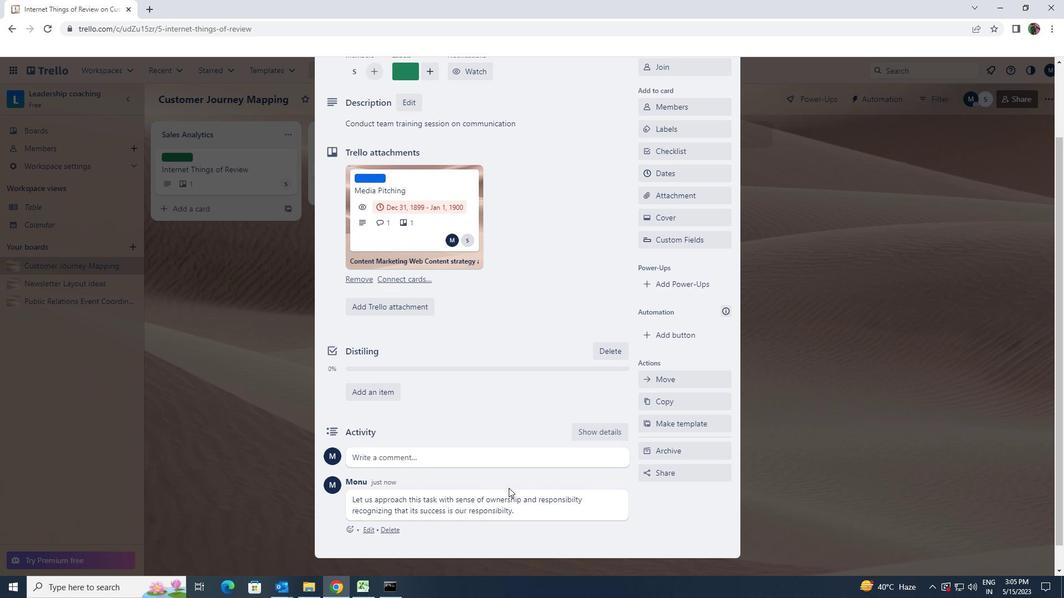 
Action: Mouse scrolled (508, 488) with delta (0, 0)
Screenshot: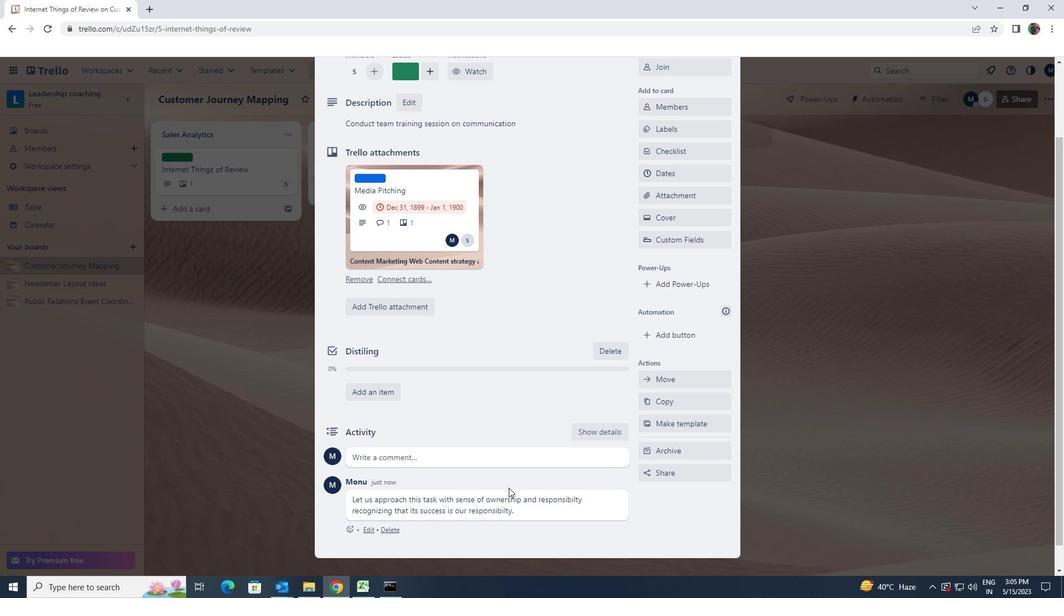
Action: Mouse moved to (649, 261)
Screenshot: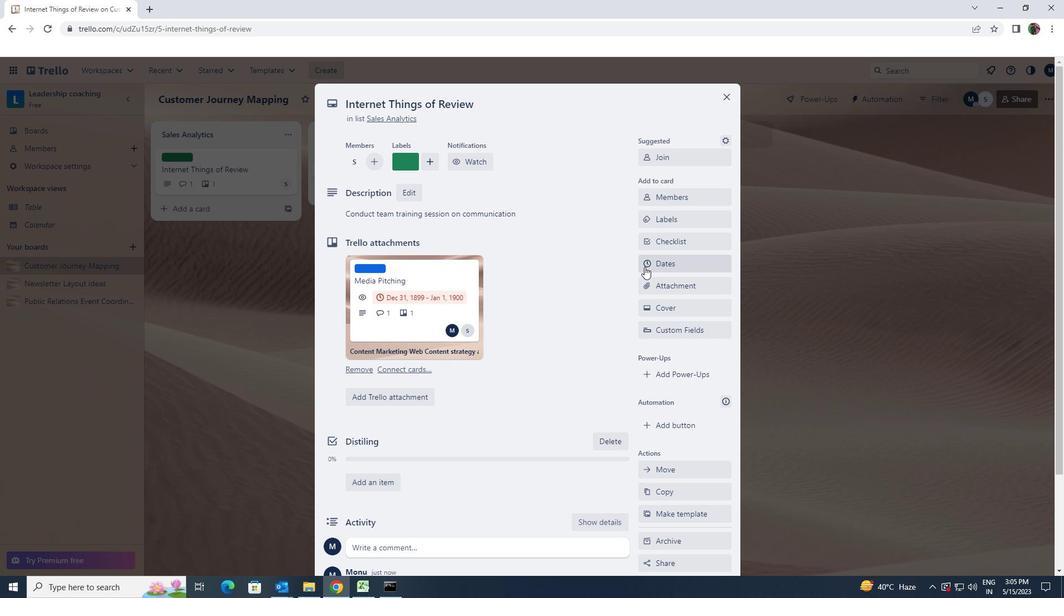 
Action: Mouse pressed left at (649, 261)
Screenshot: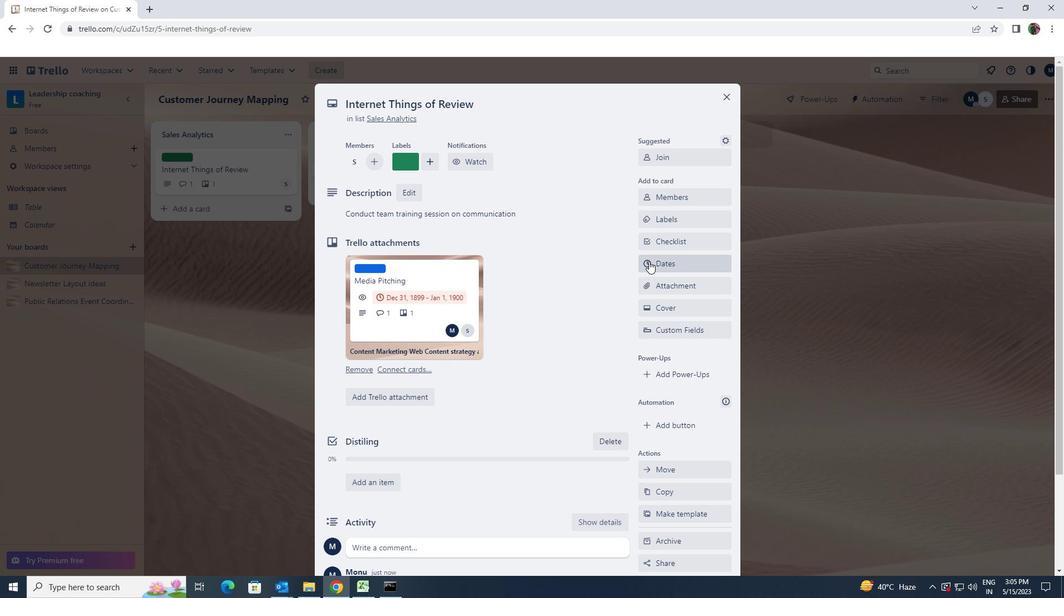 
Action: Mouse moved to (647, 294)
Screenshot: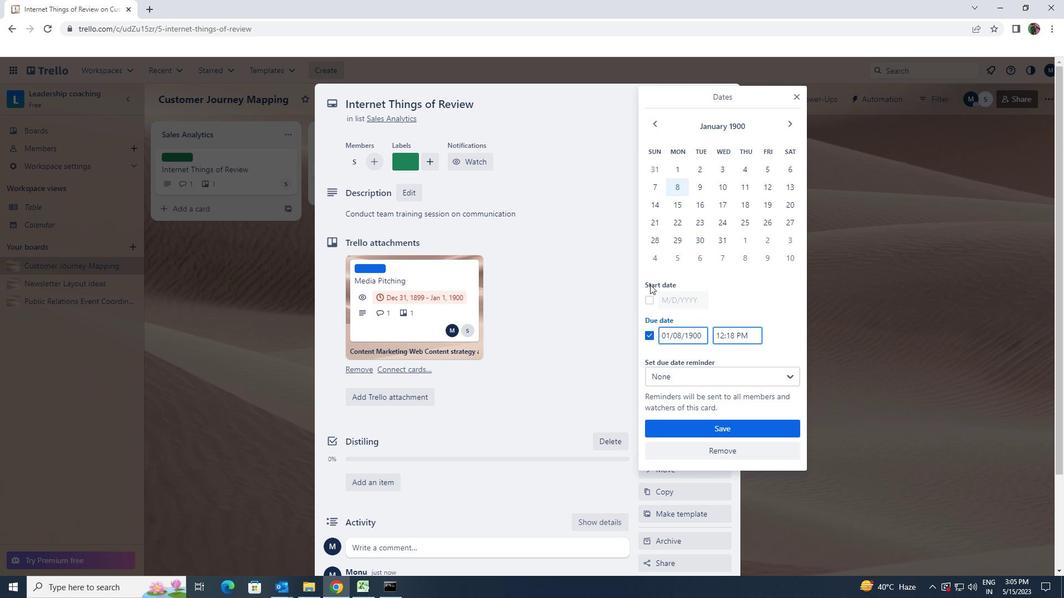 
Action: Mouse pressed left at (647, 294)
Screenshot: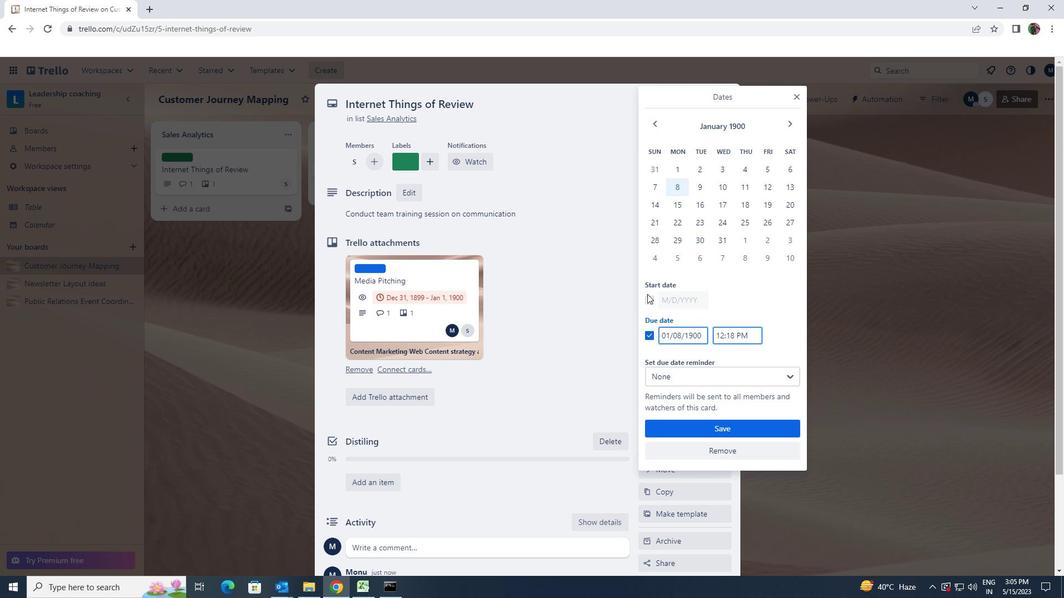 
Action: Mouse moved to (705, 299)
Screenshot: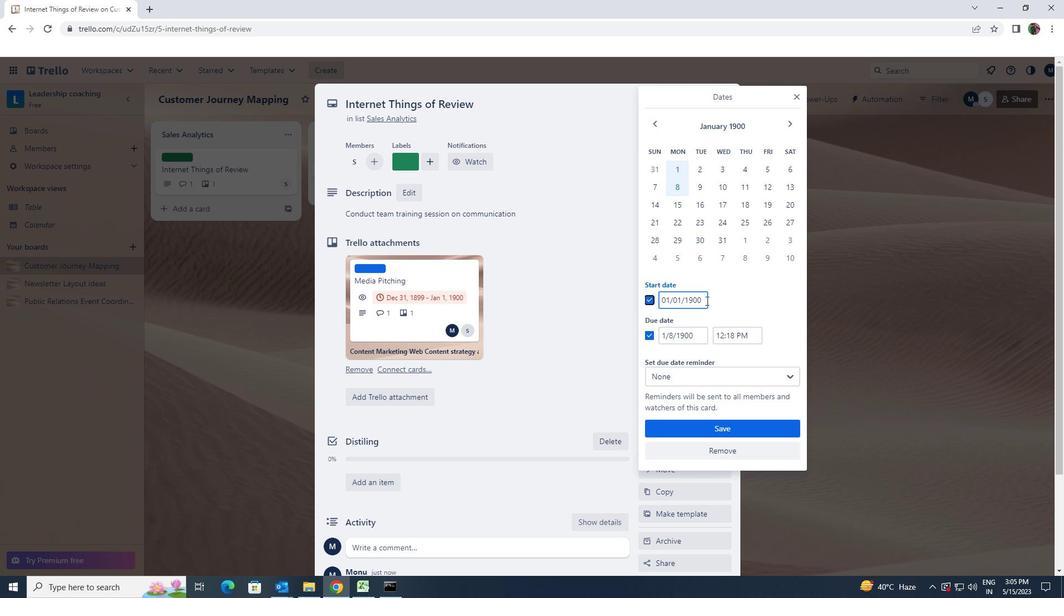 
Action: Mouse pressed left at (705, 299)
Screenshot: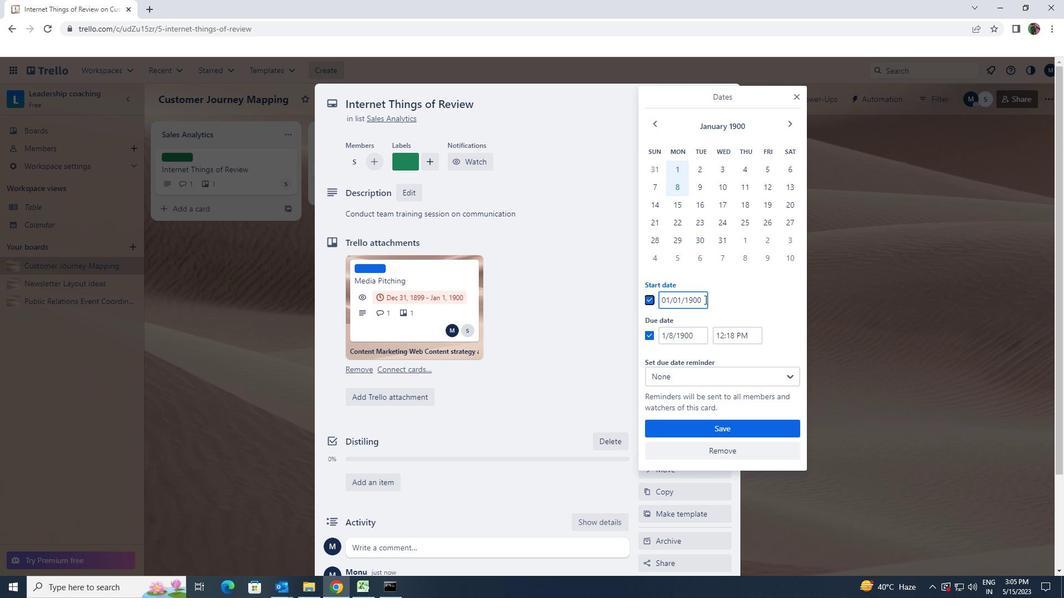 
Action: Mouse moved to (626, 296)
Screenshot: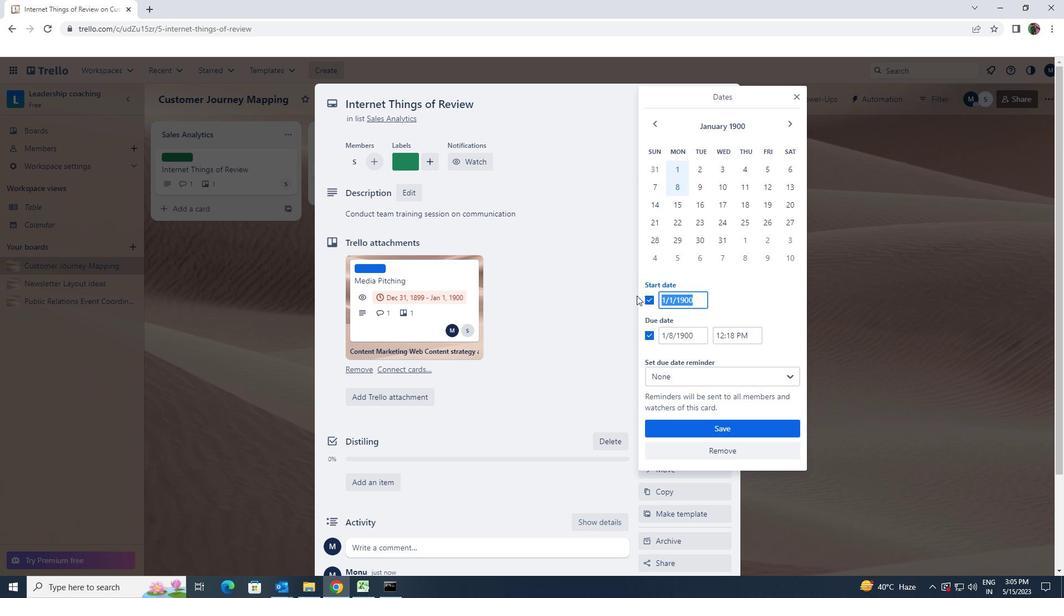 
Action: Key pressed 1/2/1900
Screenshot: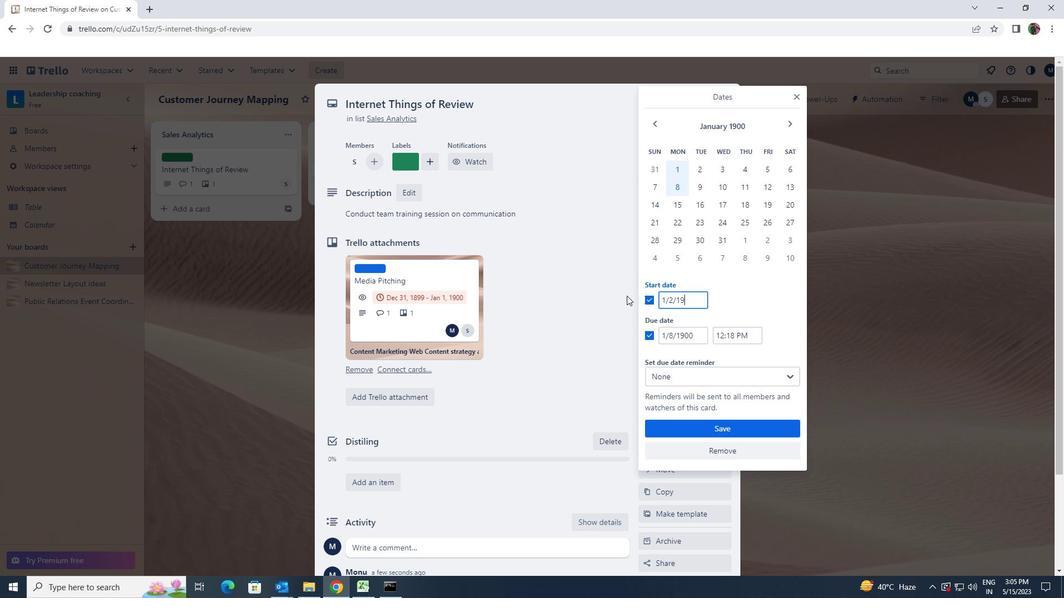 
Action: Mouse moved to (695, 334)
Screenshot: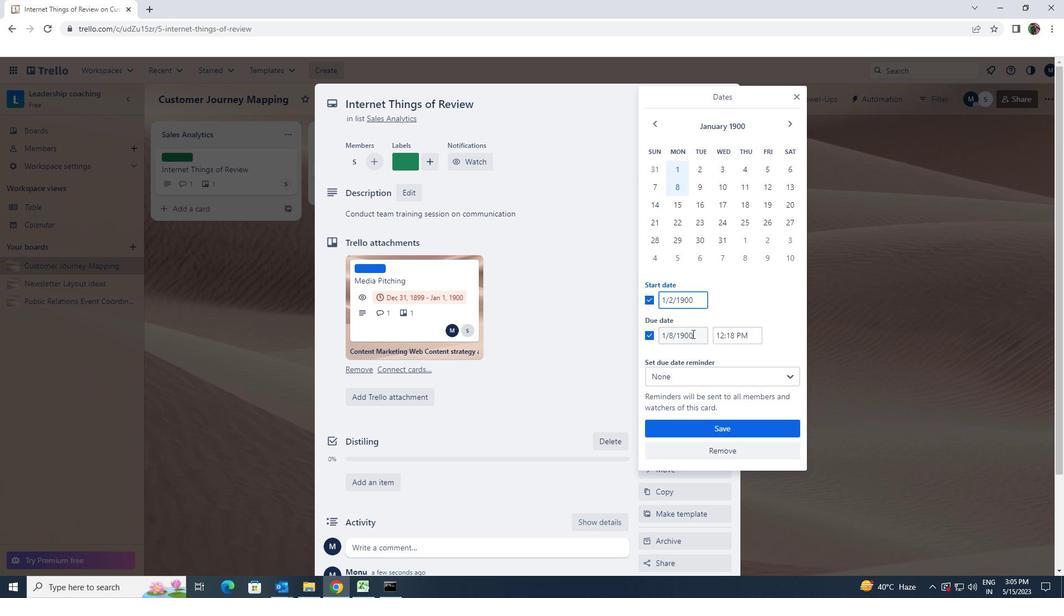 
Action: Mouse pressed left at (695, 334)
Screenshot: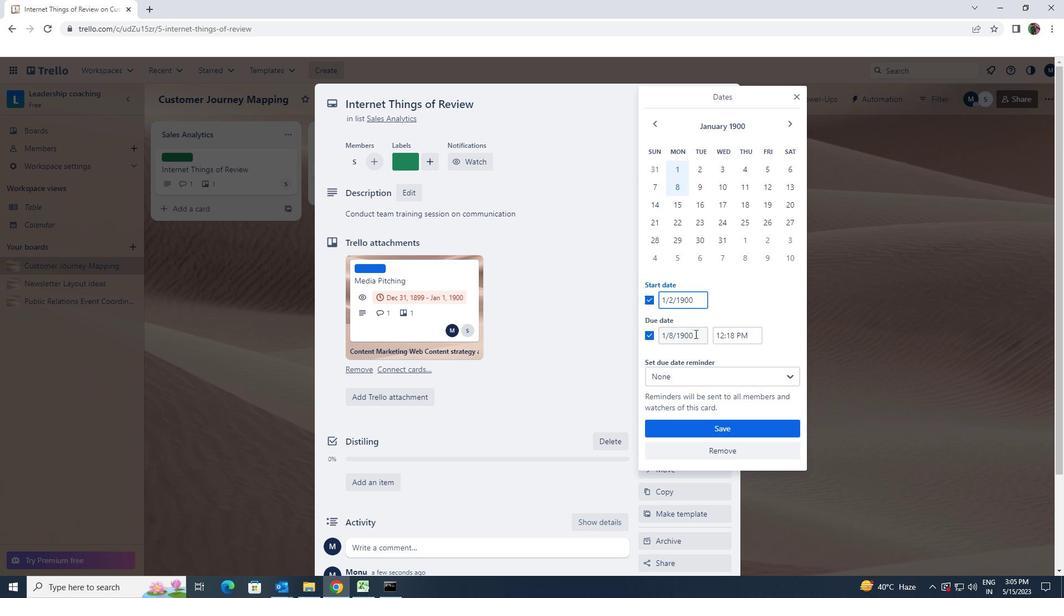 
Action: Mouse moved to (661, 330)
Screenshot: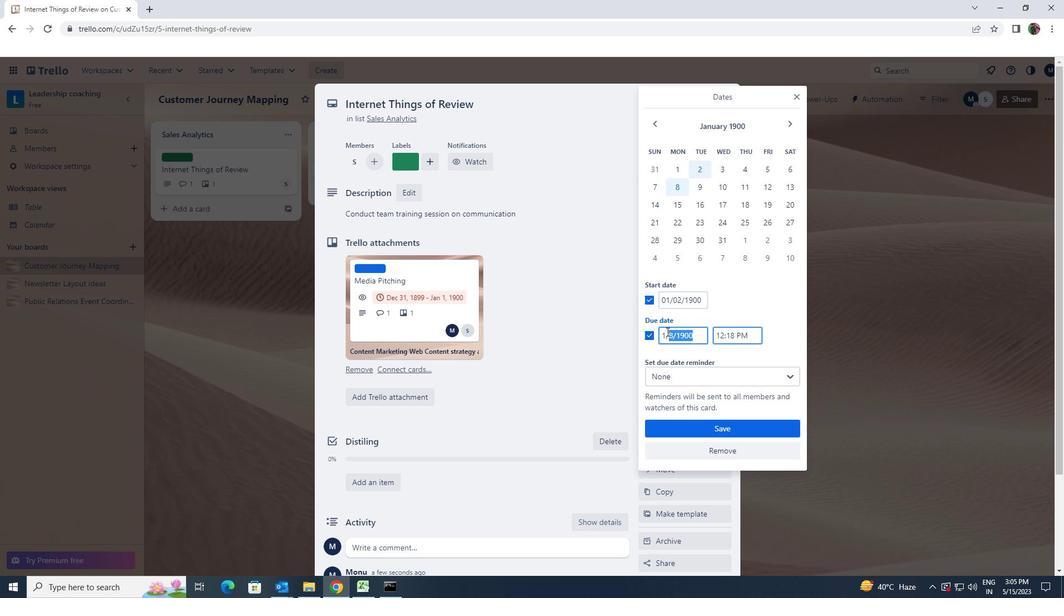 
Action: Key pressed 1/9/1900
Screenshot: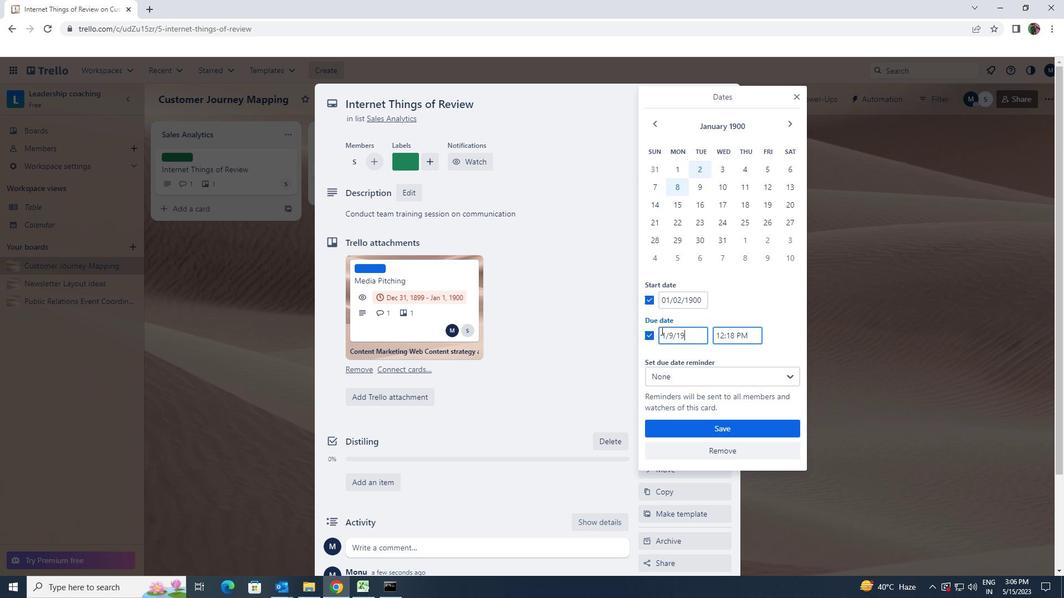 
Action: Mouse moved to (702, 431)
Screenshot: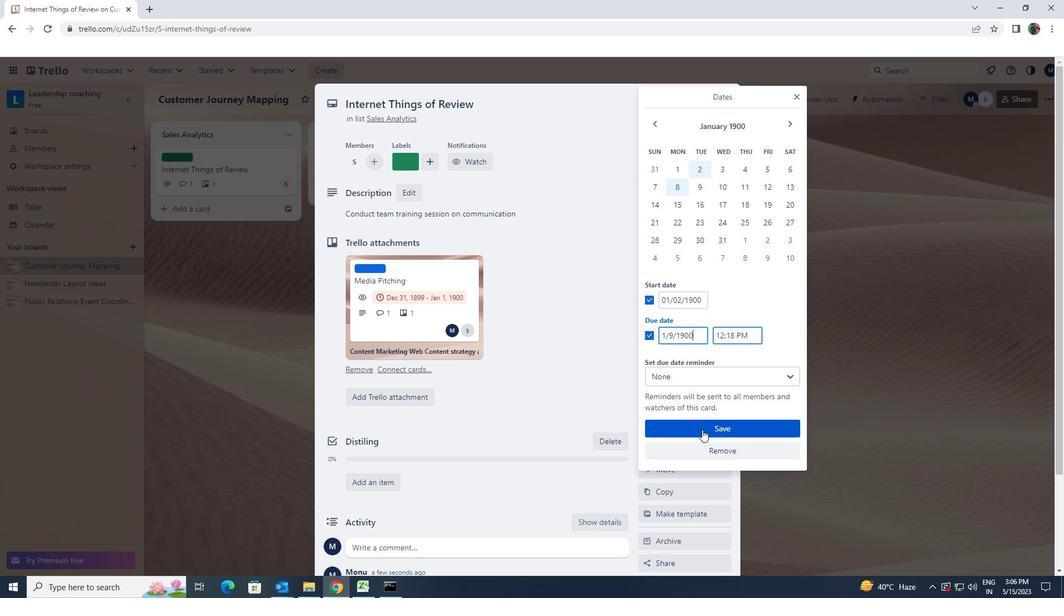 
Action: Mouse pressed left at (702, 431)
Screenshot: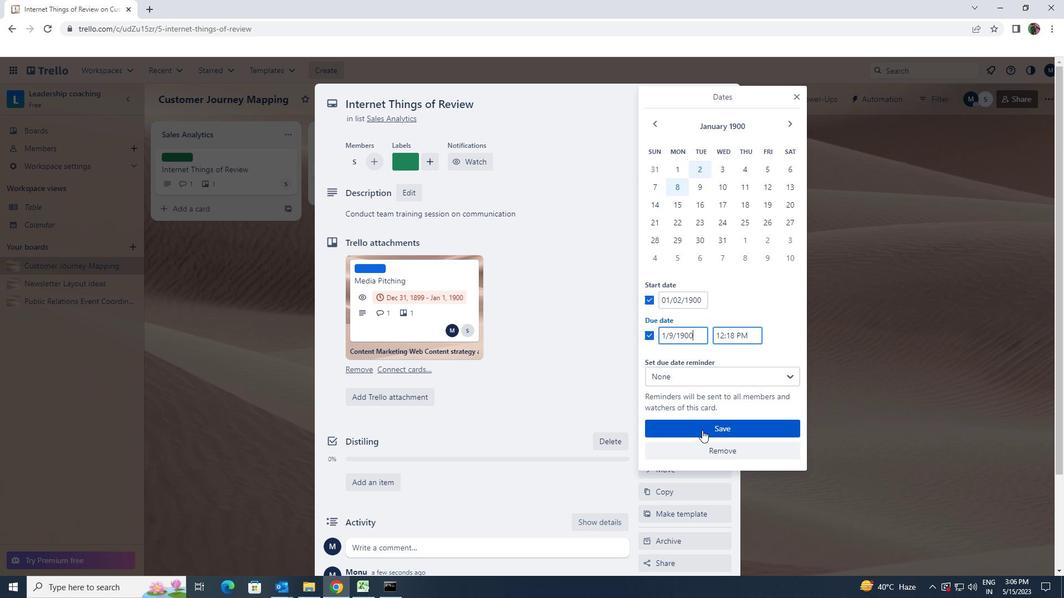 
Action: Mouse moved to (700, 429)
Screenshot: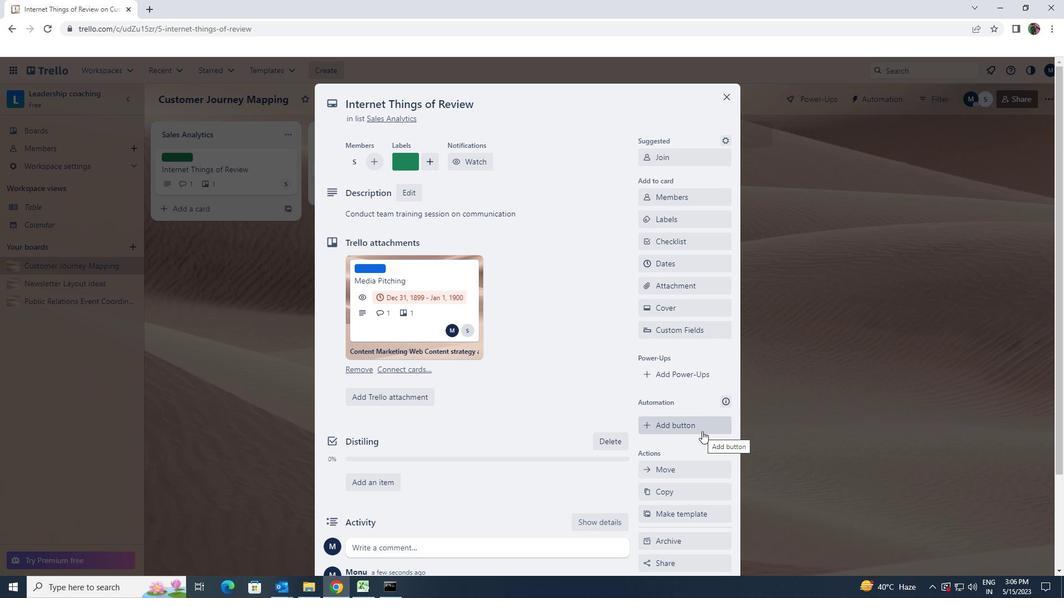 
